 Task: Look for products in the category "Babies & Kids" from Original Sprout only.
Action: Mouse moved to (334, 137)
Screenshot: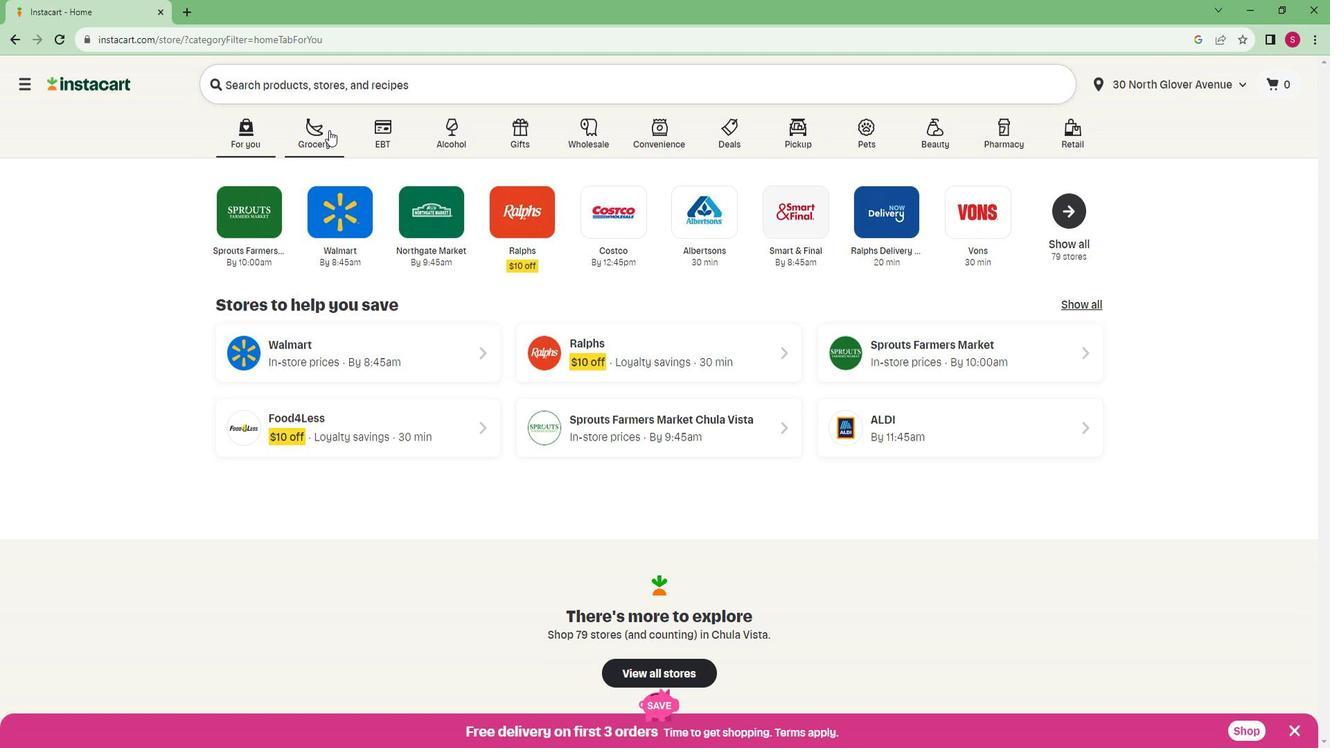 
Action: Mouse pressed left at (334, 137)
Screenshot: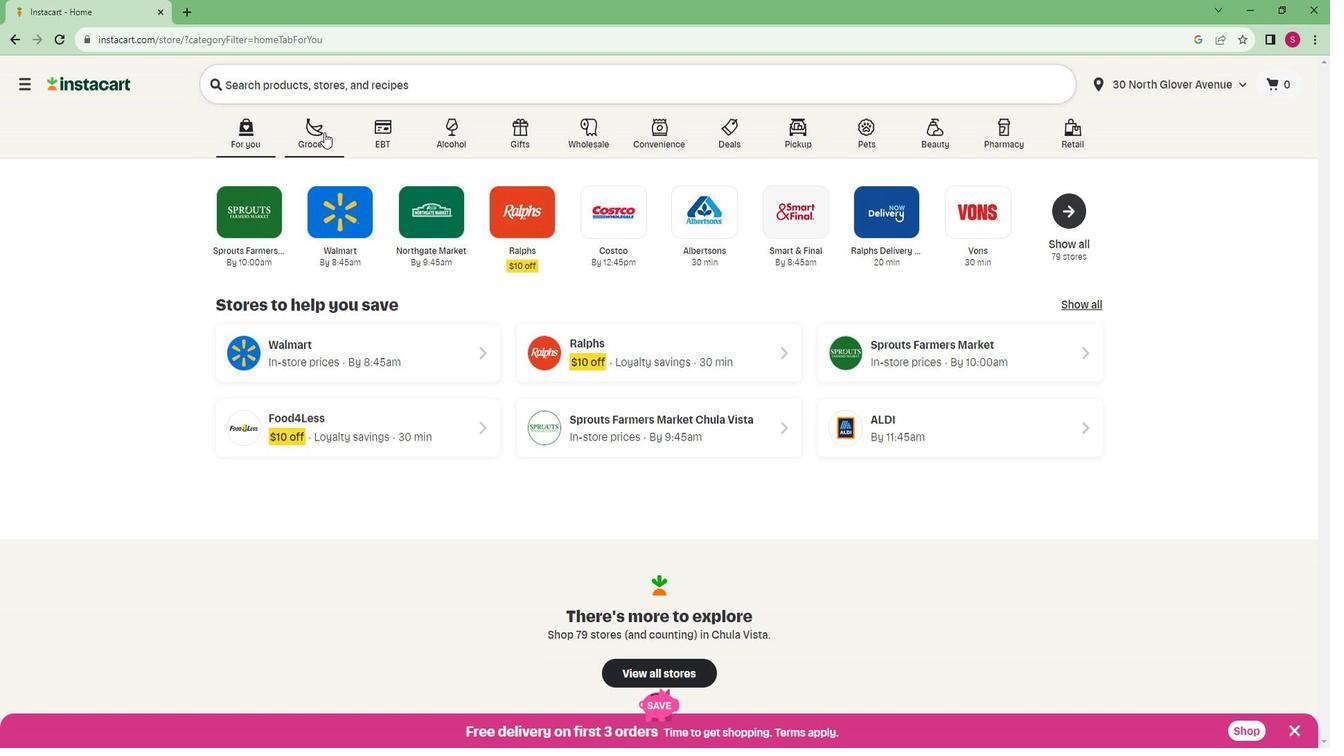 
Action: Mouse moved to (272, 392)
Screenshot: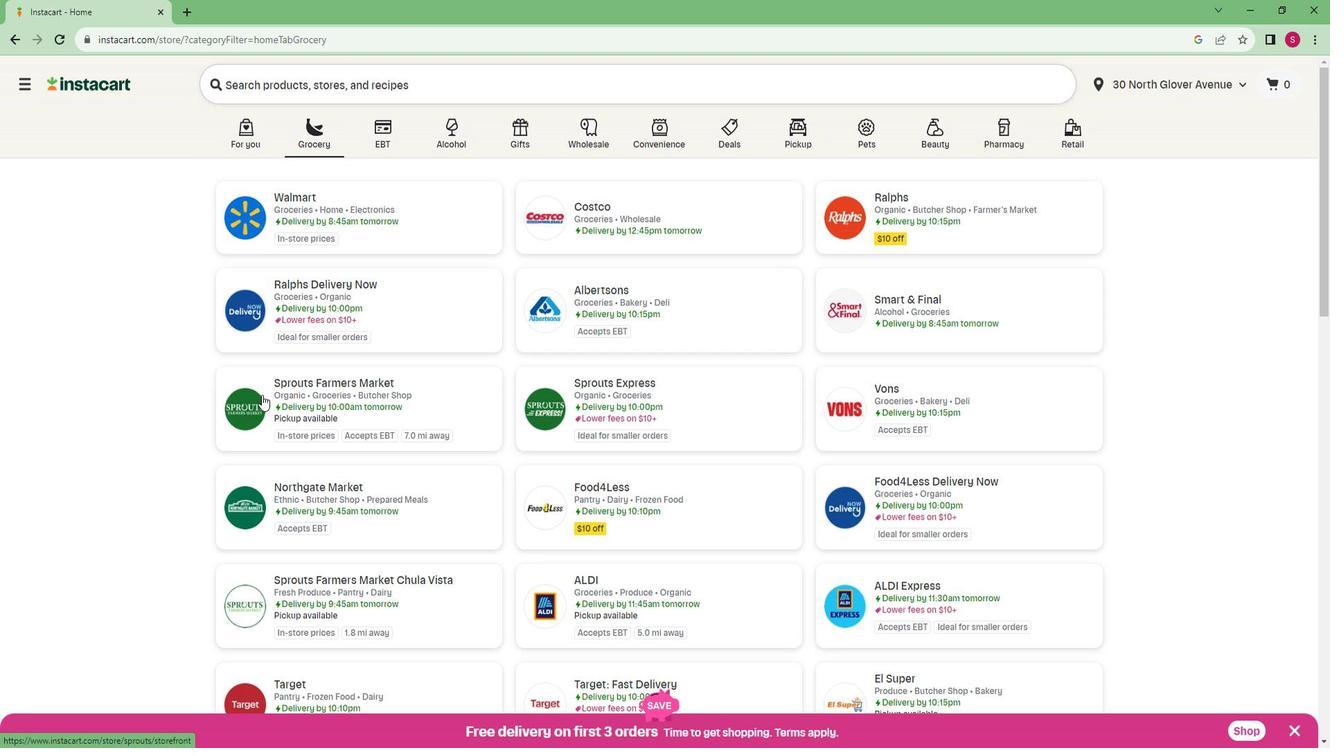 
Action: Mouse pressed left at (272, 392)
Screenshot: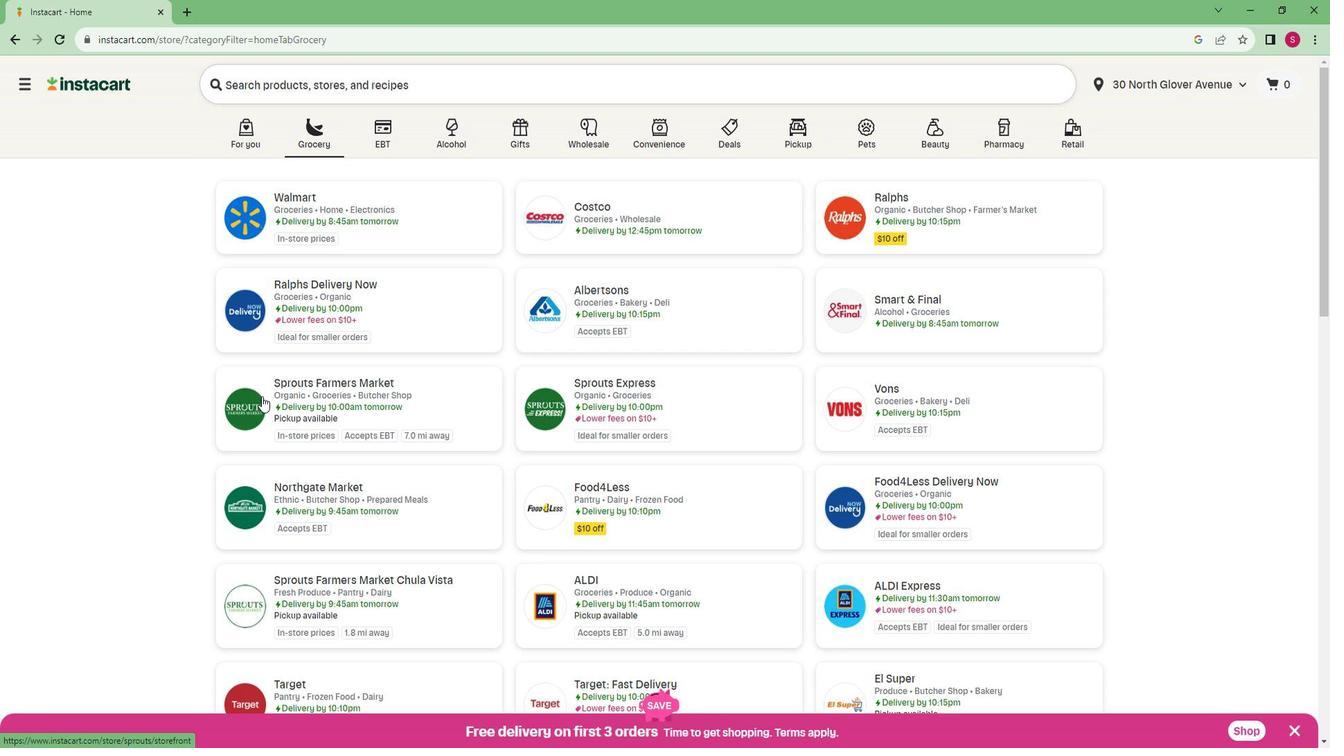 
Action: Mouse moved to (83, 524)
Screenshot: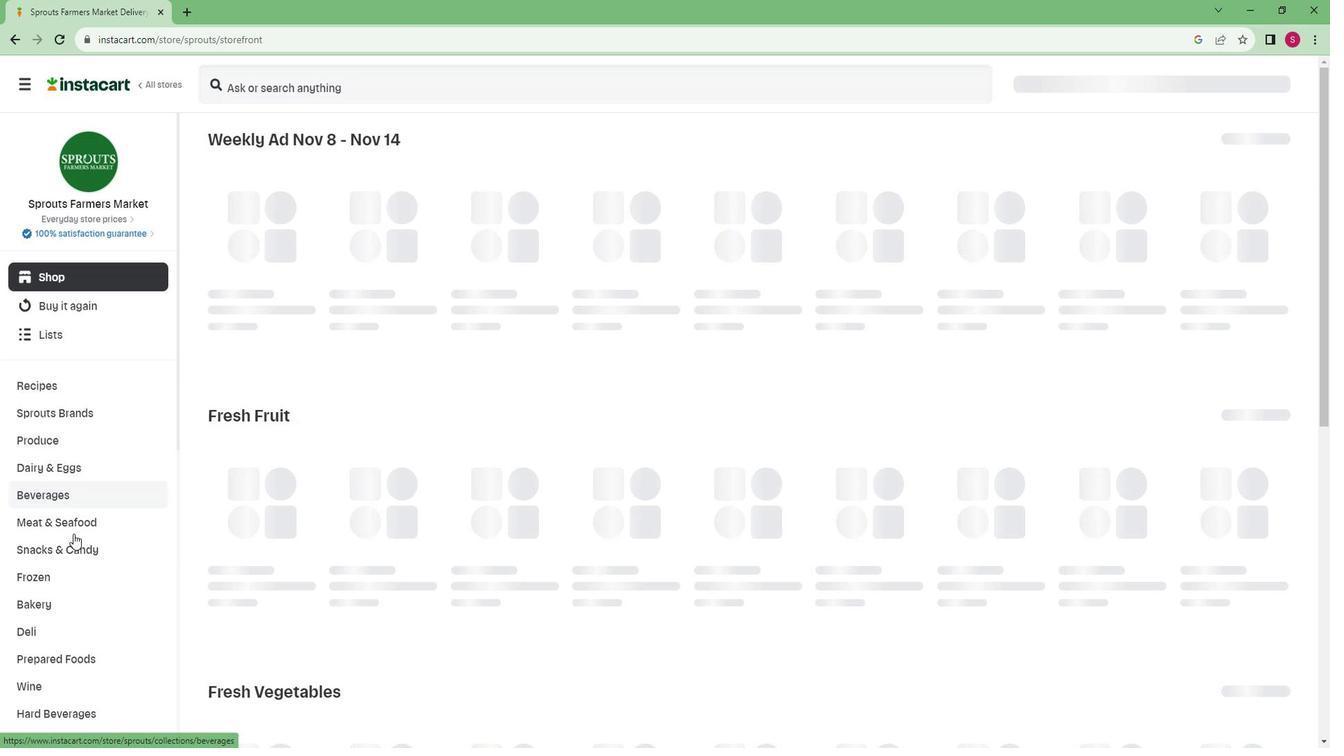 
Action: Mouse scrolled (83, 523) with delta (0, 0)
Screenshot: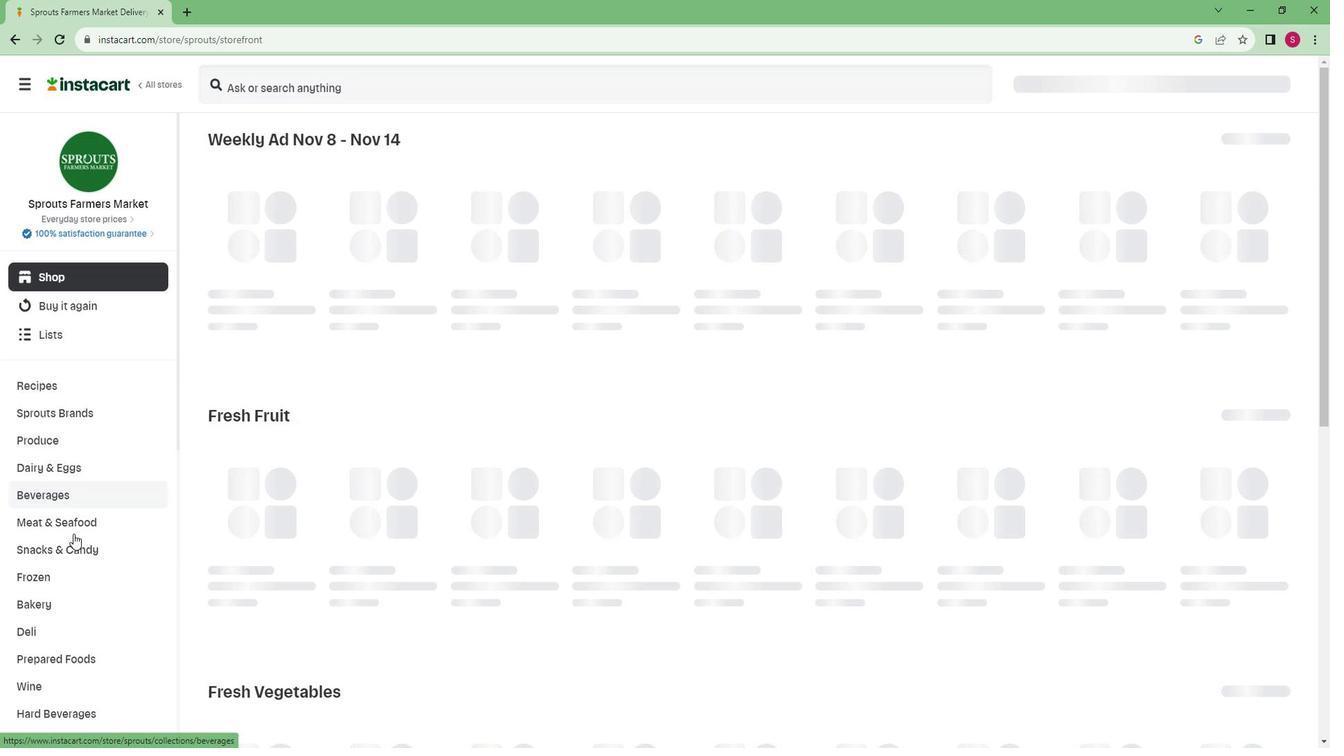 
Action: Mouse moved to (81, 525)
Screenshot: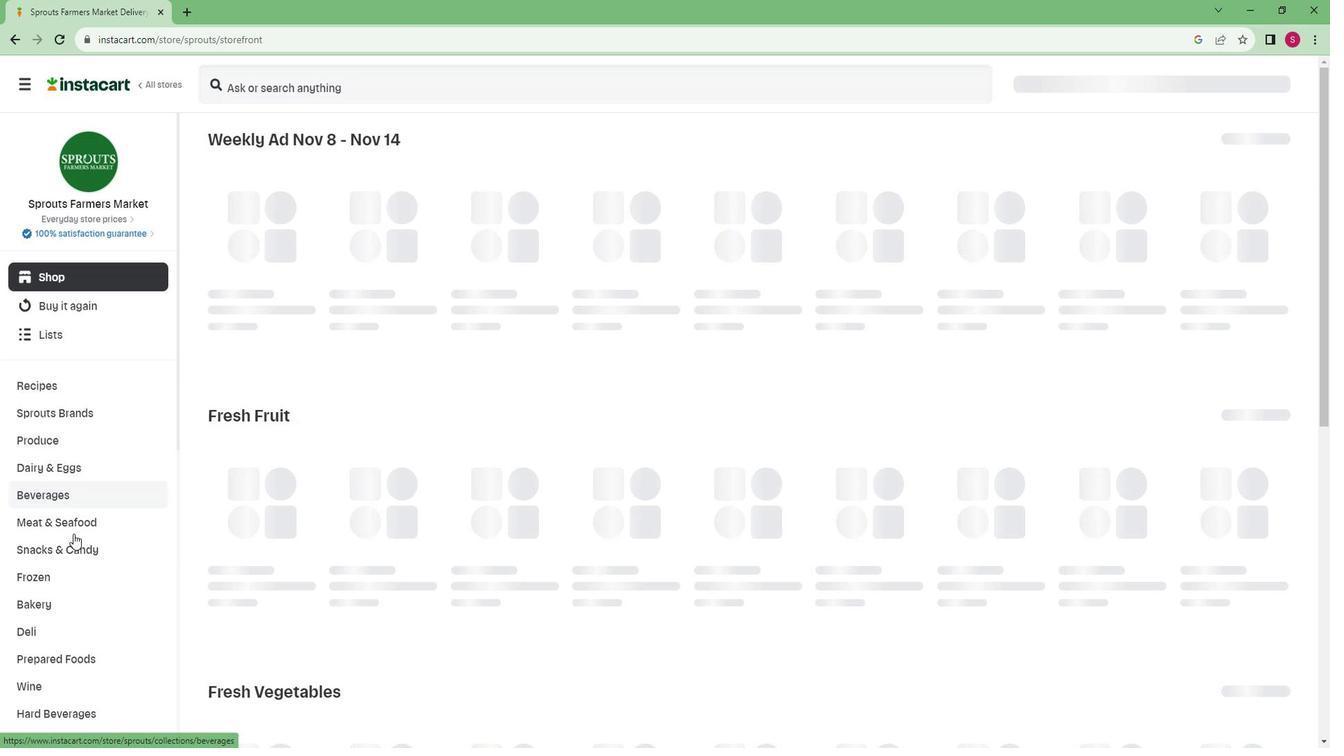 
Action: Mouse scrolled (81, 524) with delta (0, 0)
Screenshot: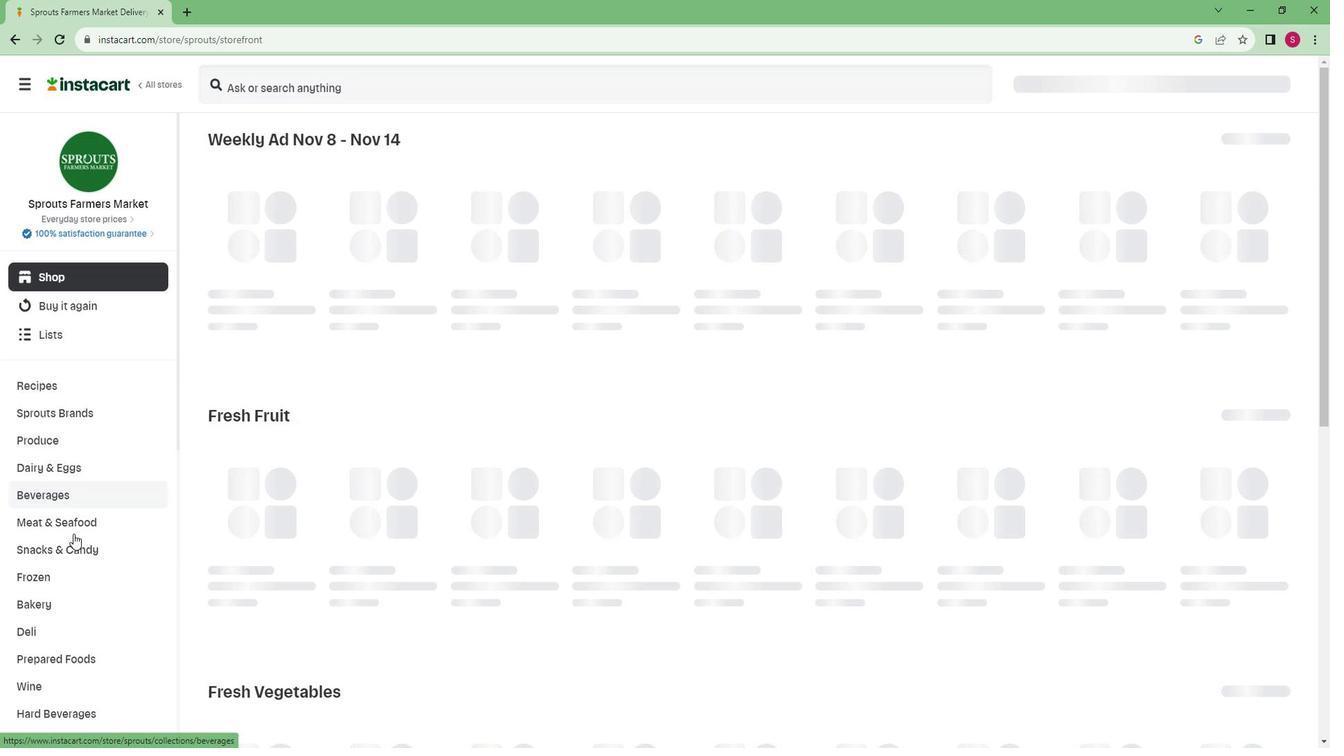 
Action: Mouse moved to (80, 525)
Screenshot: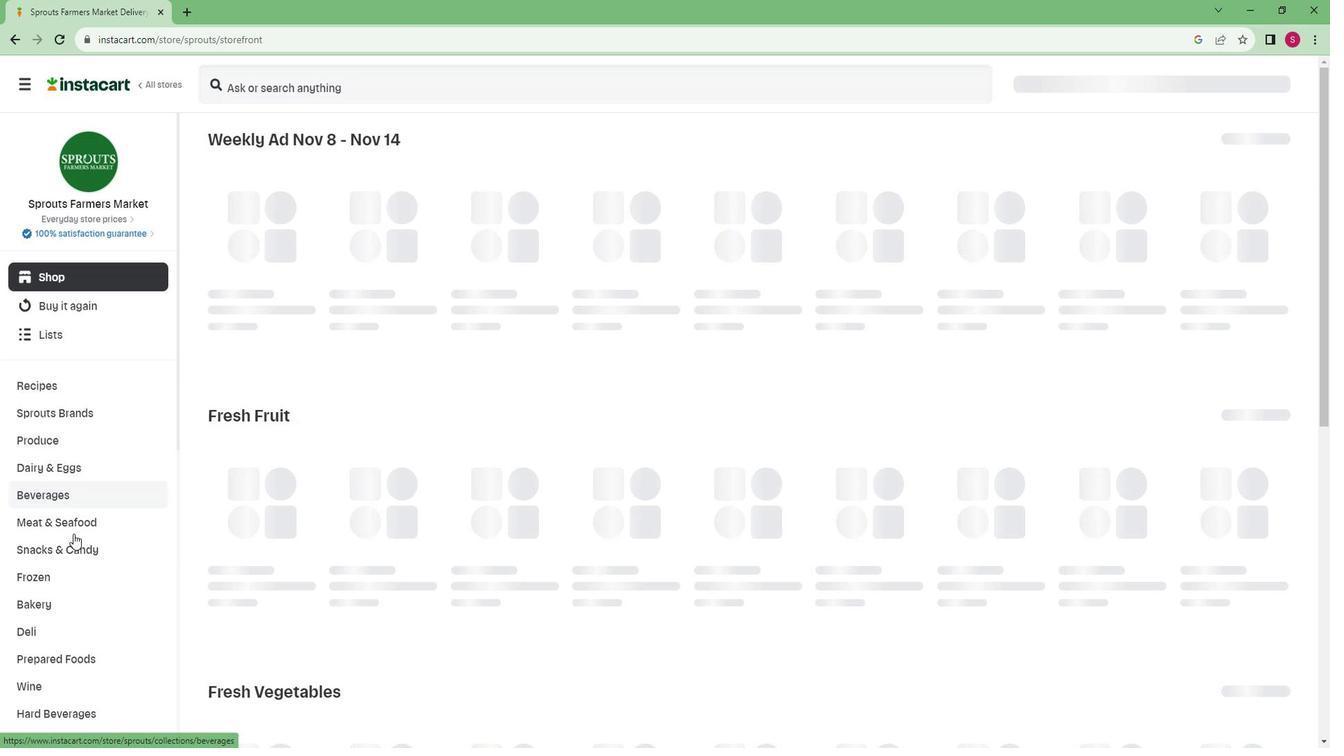 
Action: Mouse scrolled (80, 524) with delta (0, 0)
Screenshot: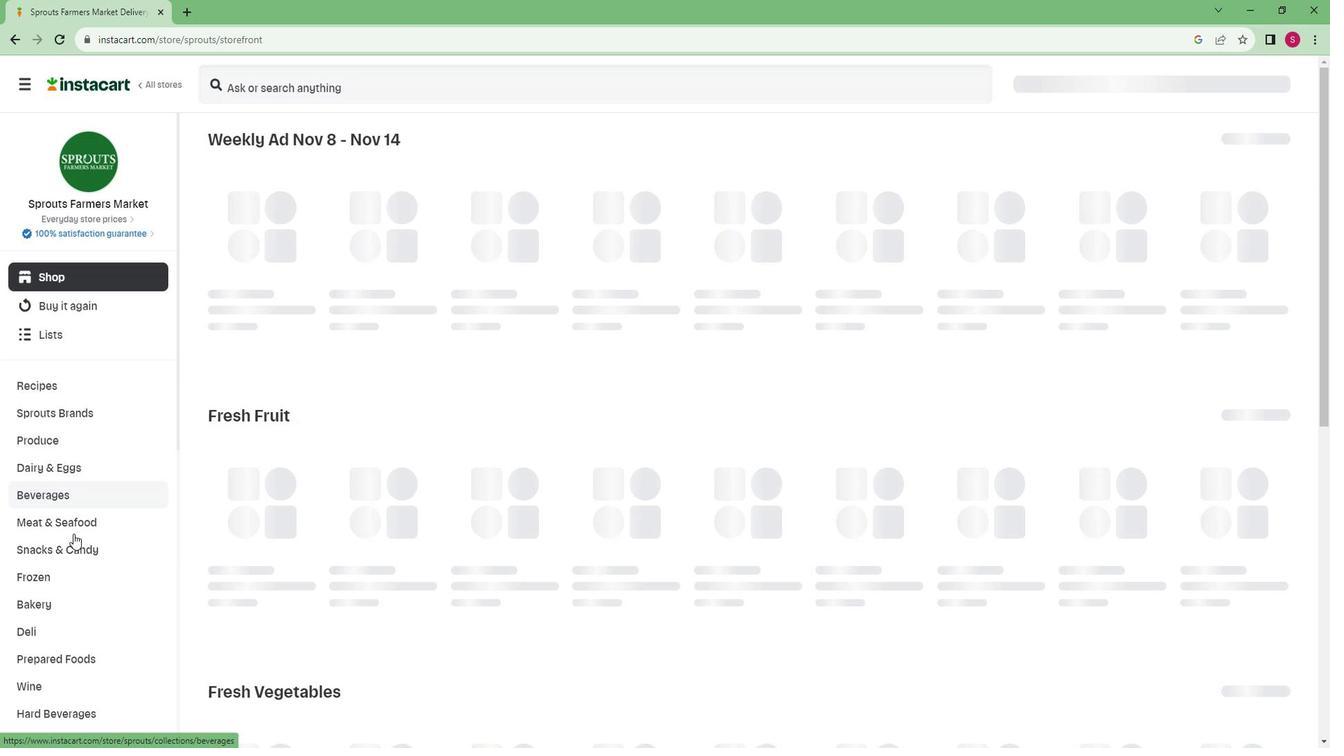 
Action: Mouse moved to (80, 525)
Screenshot: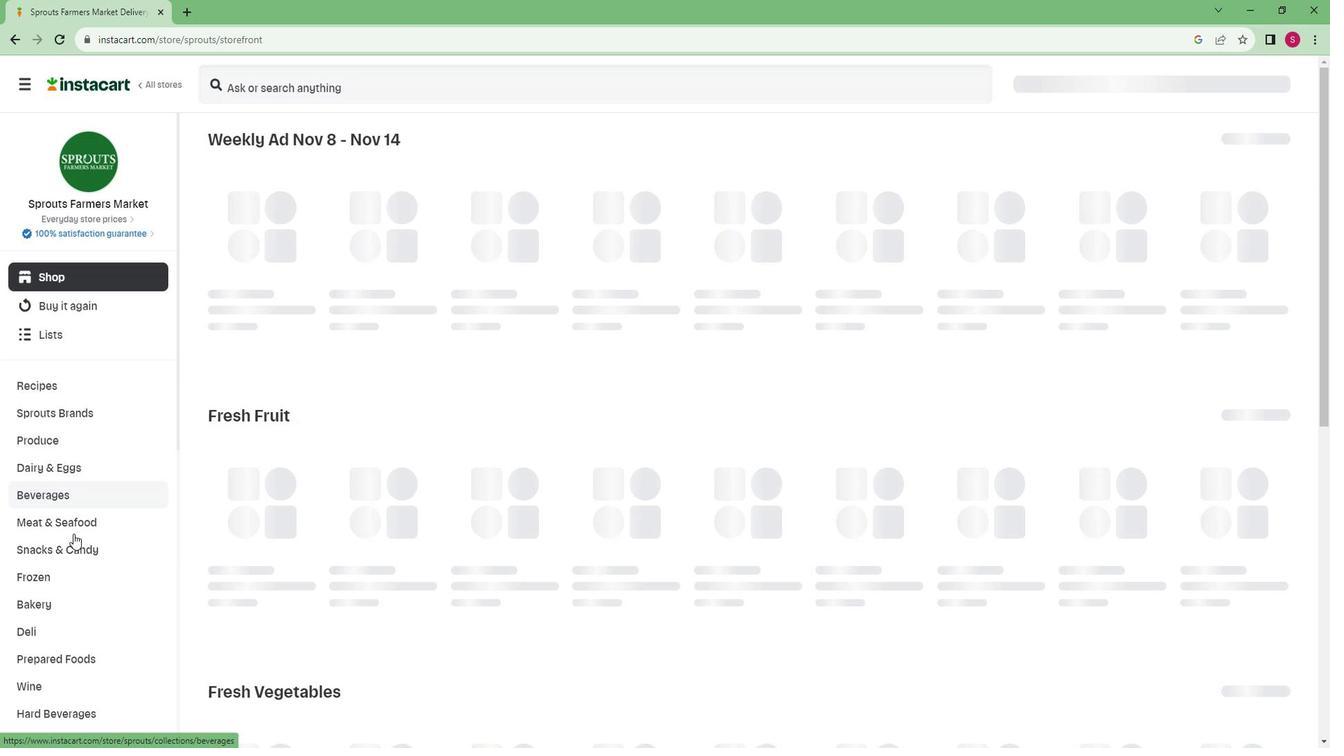
Action: Mouse scrolled (80, 524) with delta (0, 0)
Screenshot: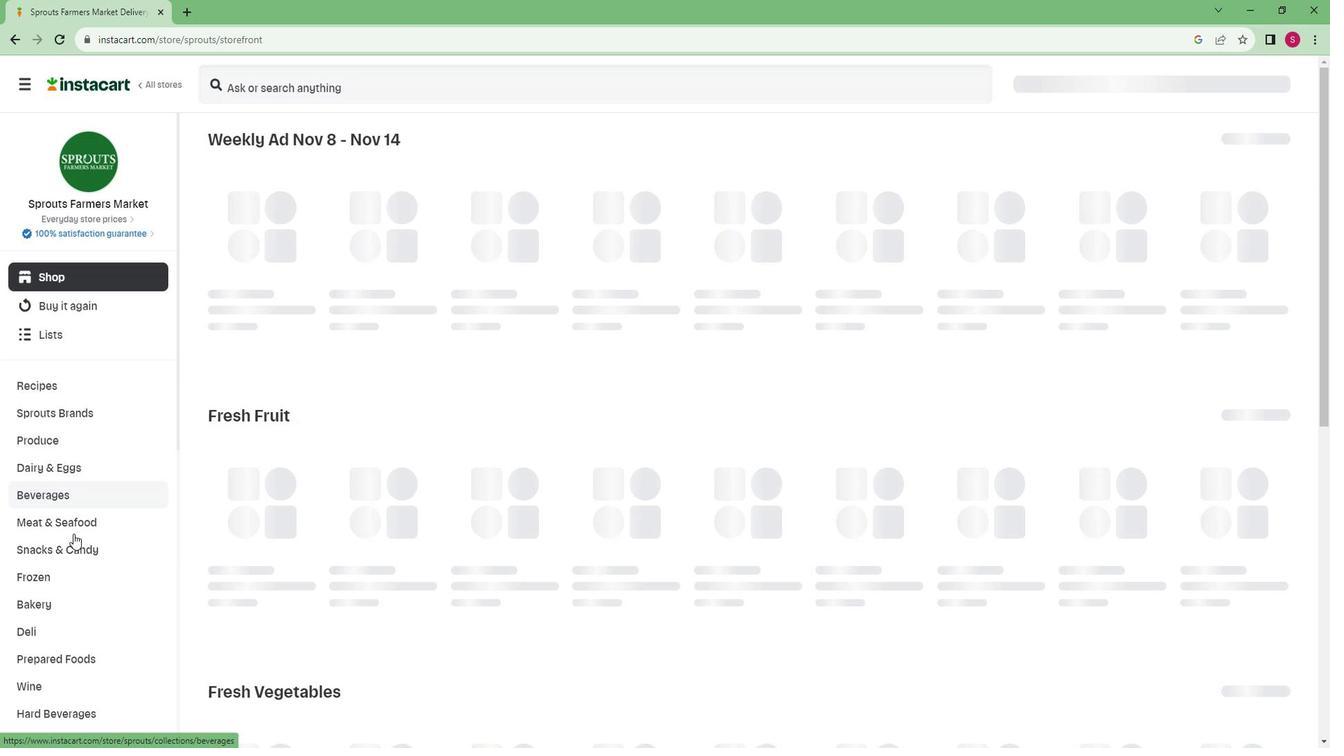 
Action: Mouse scrolled (80, 524) with delta (0, 0)
Screenshot: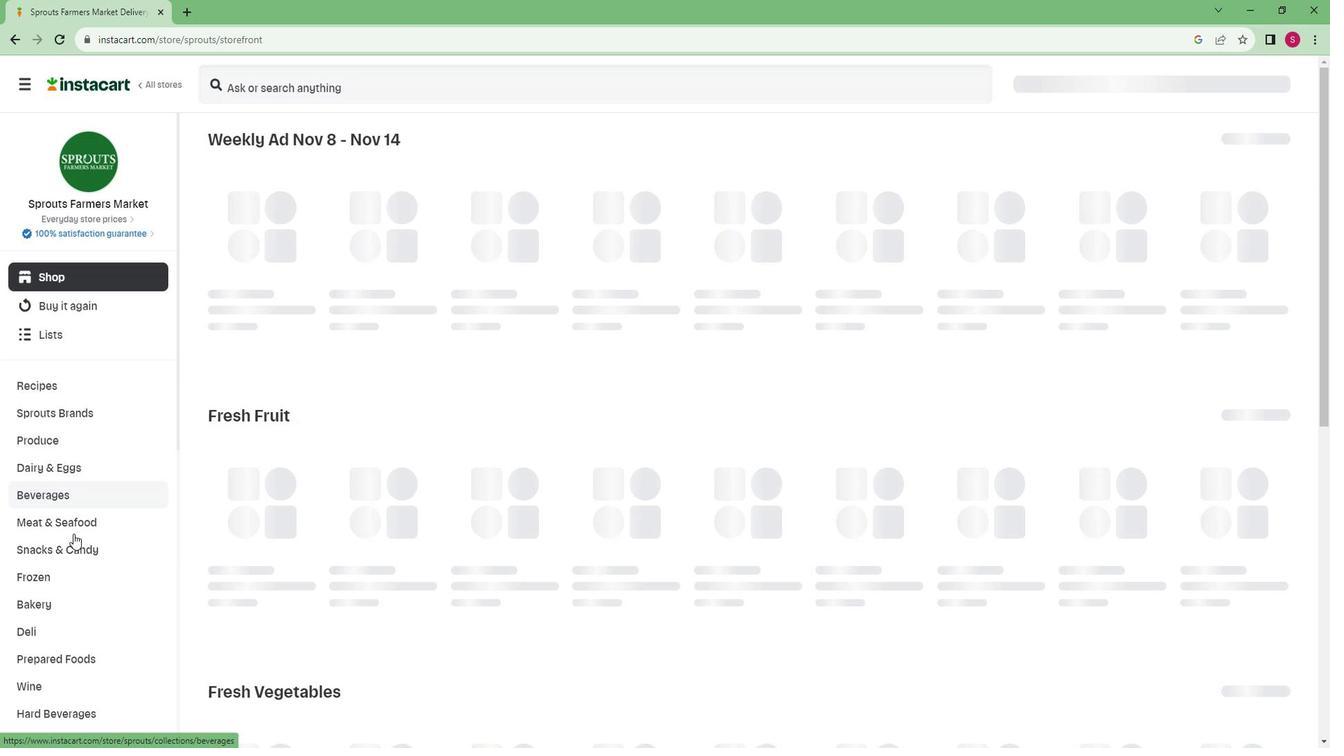 
Action: Mouse scrolled (80, 524) with delta (0, 0)
Screenshot: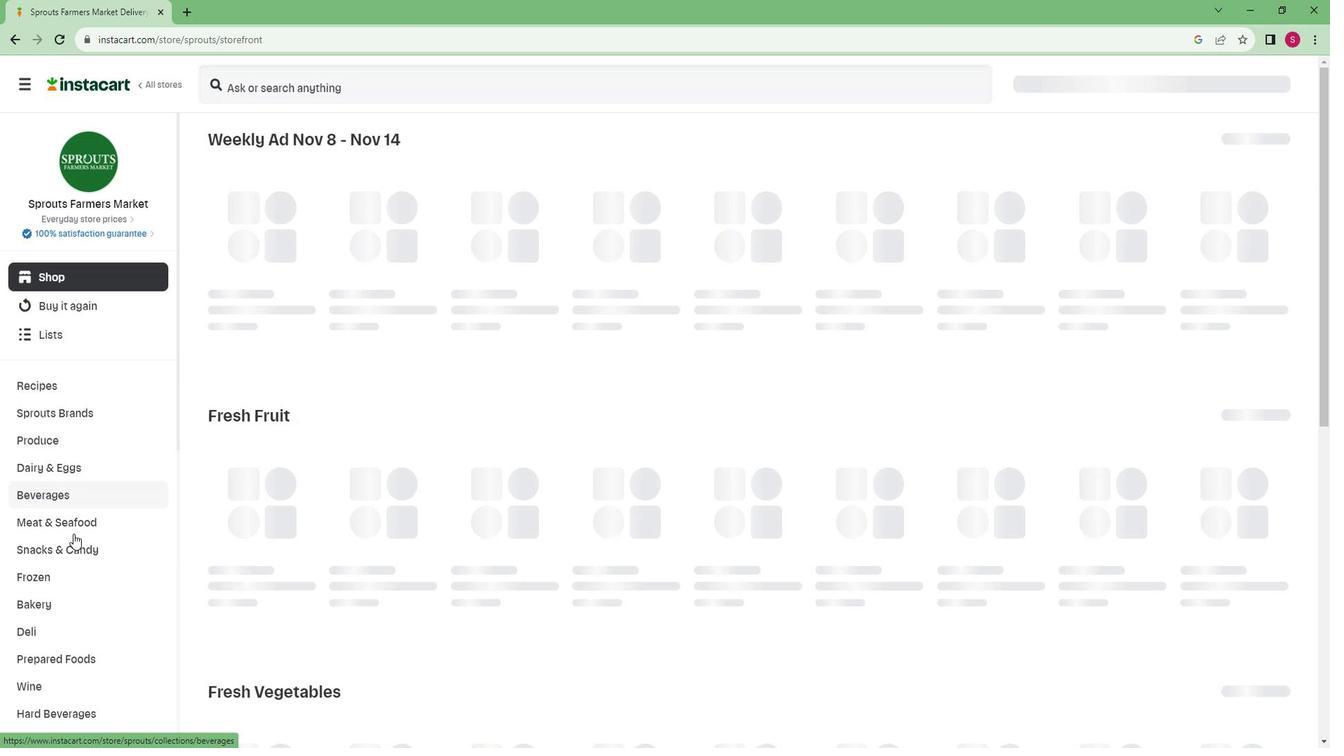 
Action: Mouse moved to (77, 512)
Screenshot: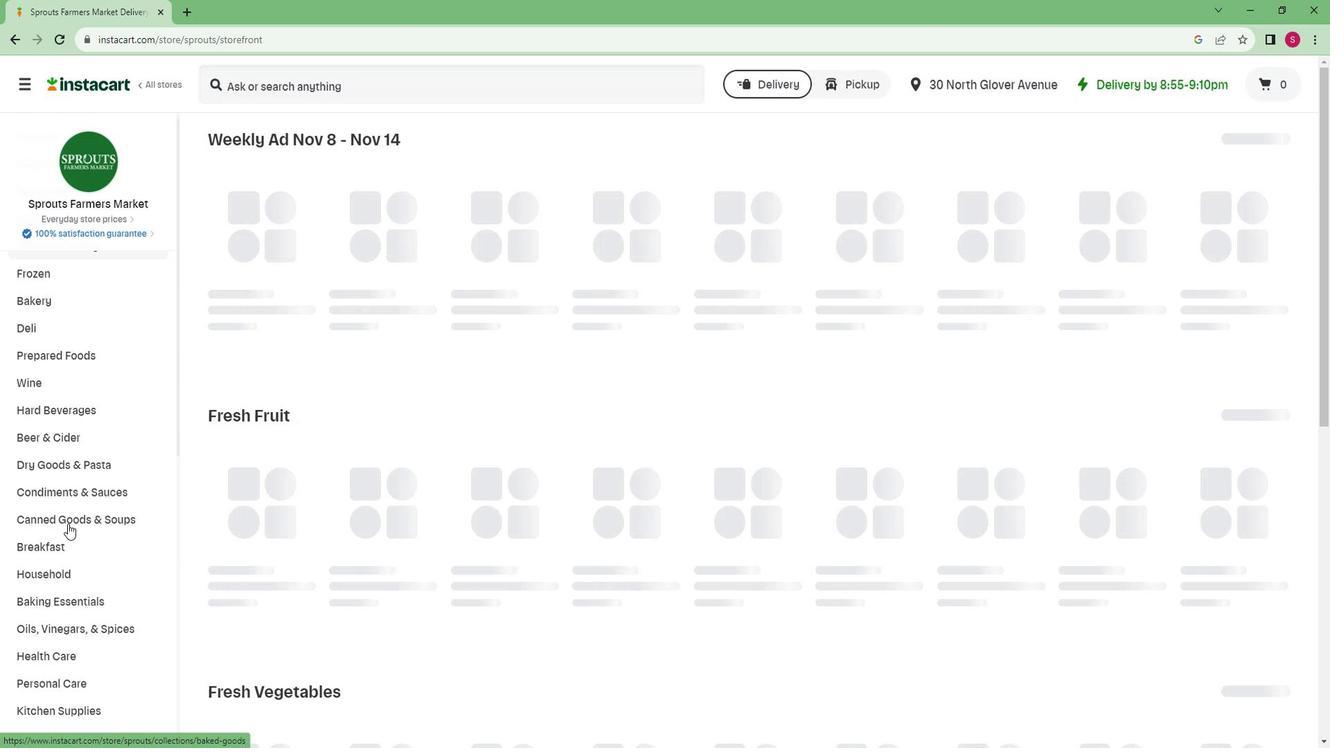 
Action: Mouse scrolled (77, 511) with delta (0, 0)
Screenshot: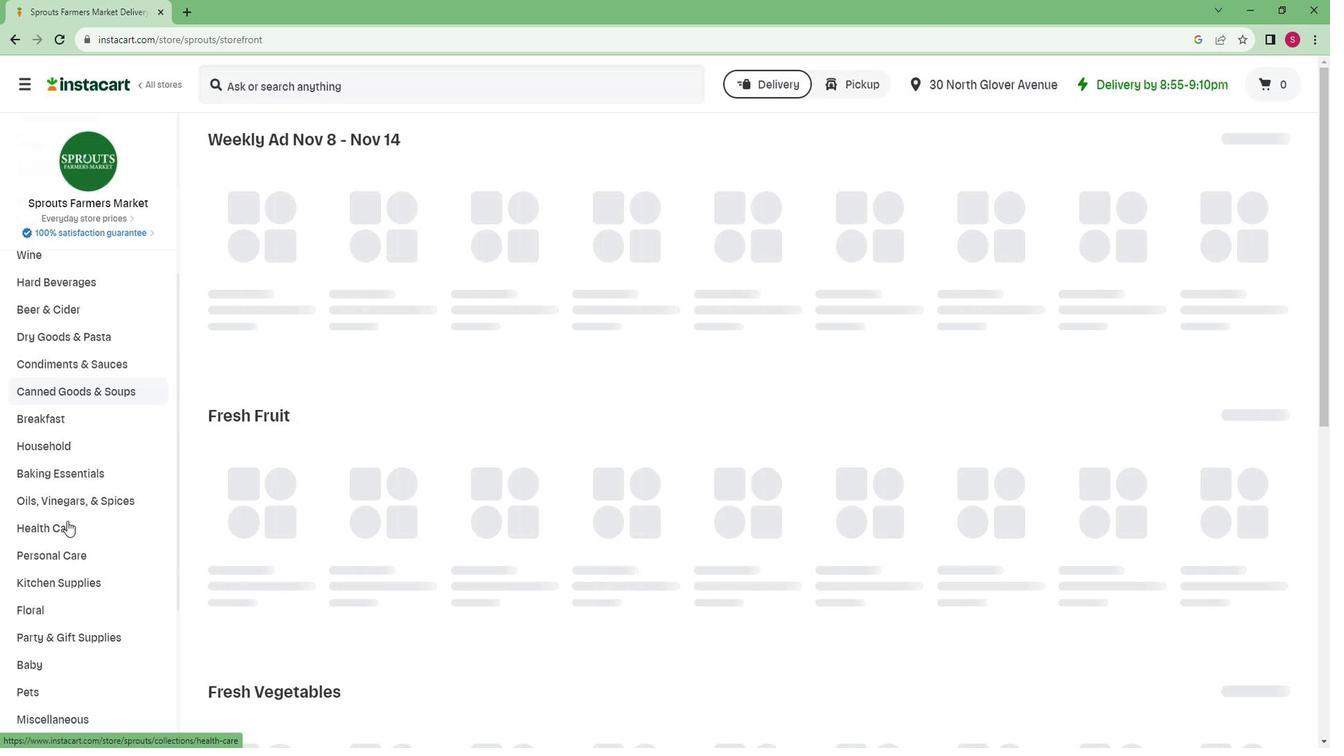 
Action: Mouse scrolled (77, 511) with delta (0, 0)
Screenshot: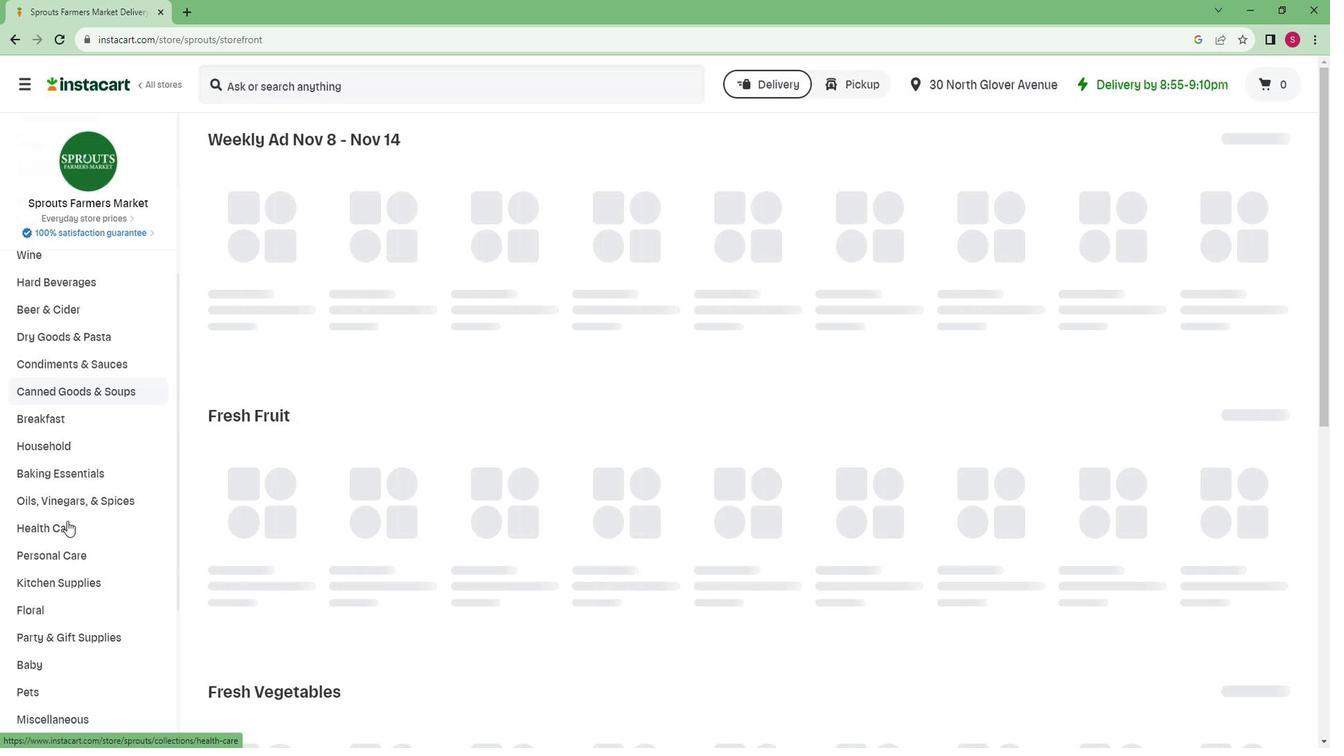 
Action: Mouse scrolled (77, 511) with delta (0, 0)
Screenshot: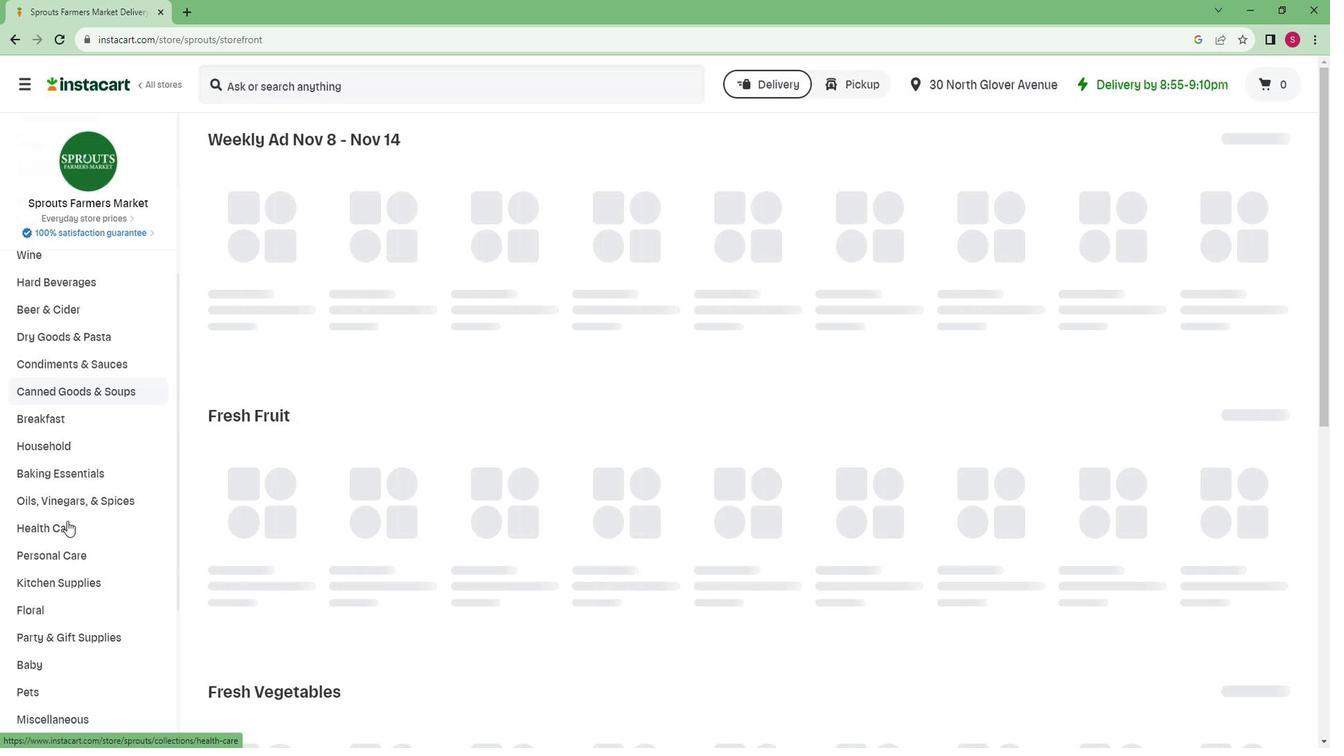 
Action: Mouse scrolled (77, 511) with delta (0, 0)
Screenshot: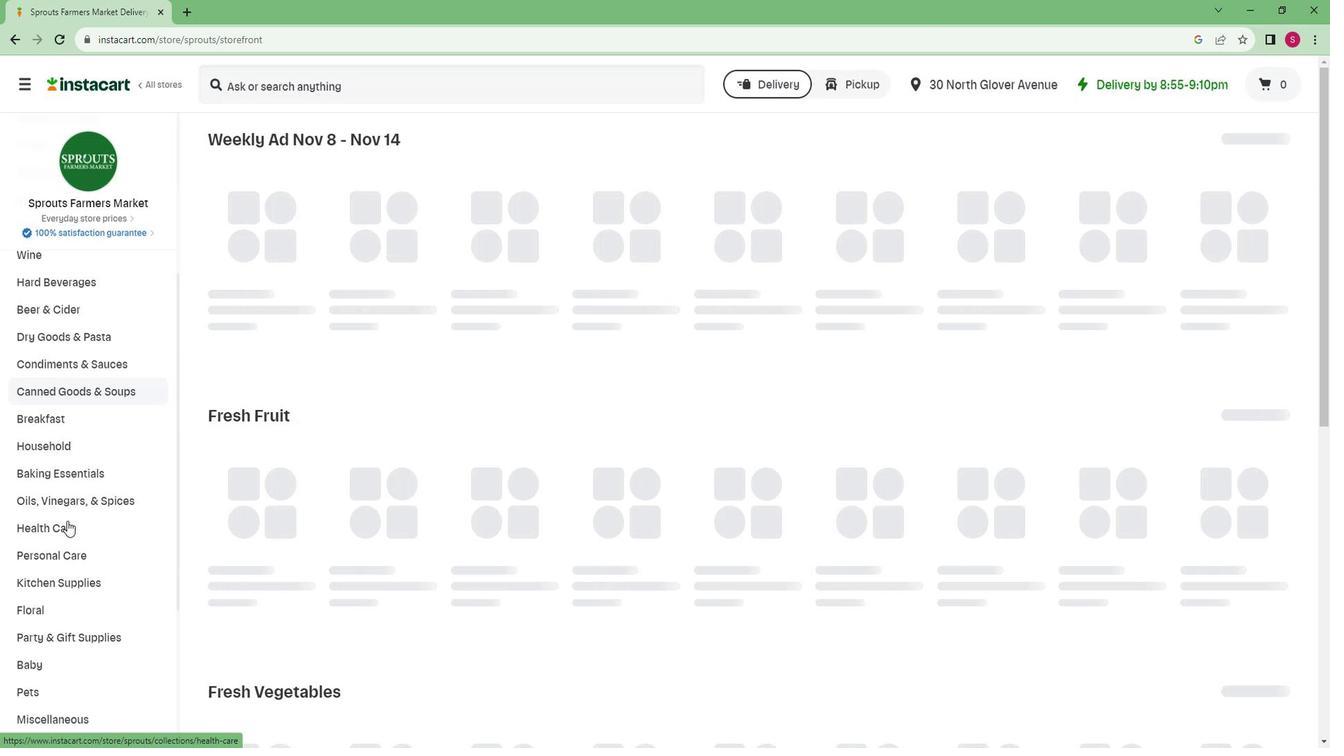 
Action: Mouse scrolled (77, 511) with delta (0, 0)
Screenshot: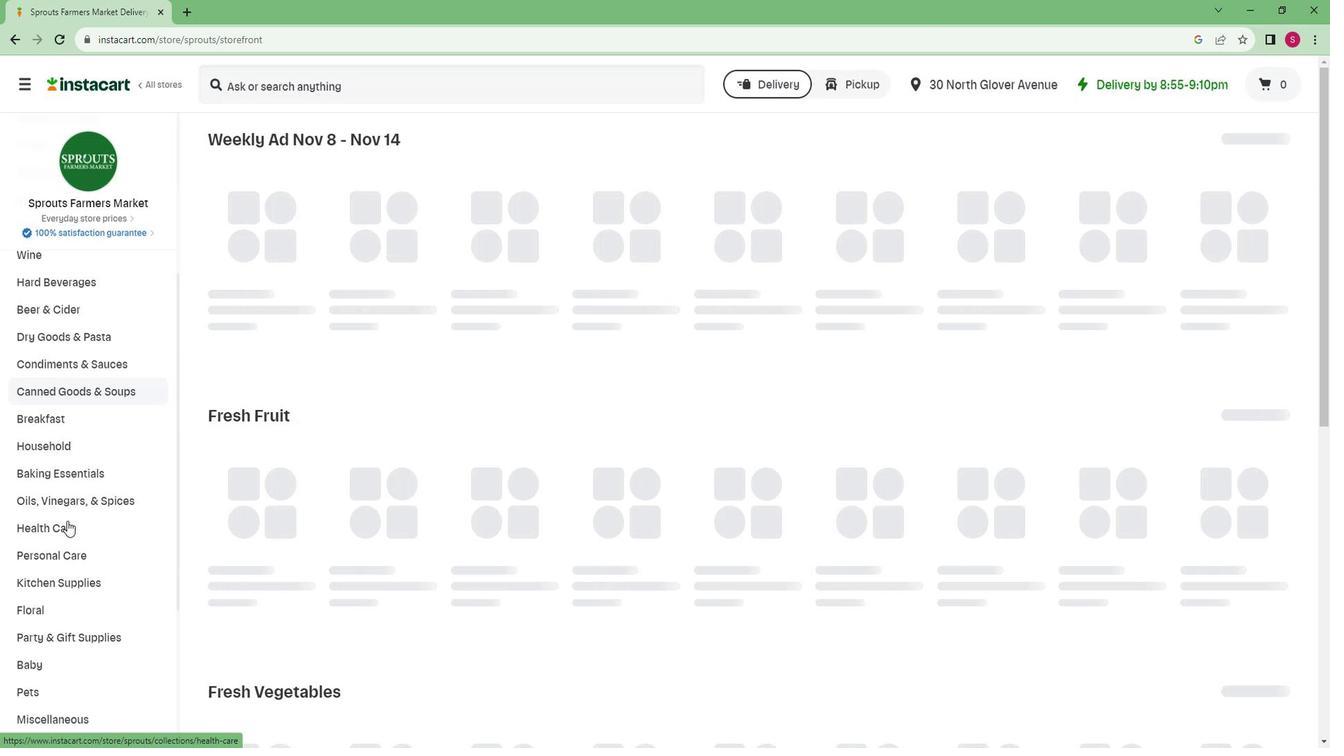 
Action: Mouse moved to (40, 681)
Screenshot: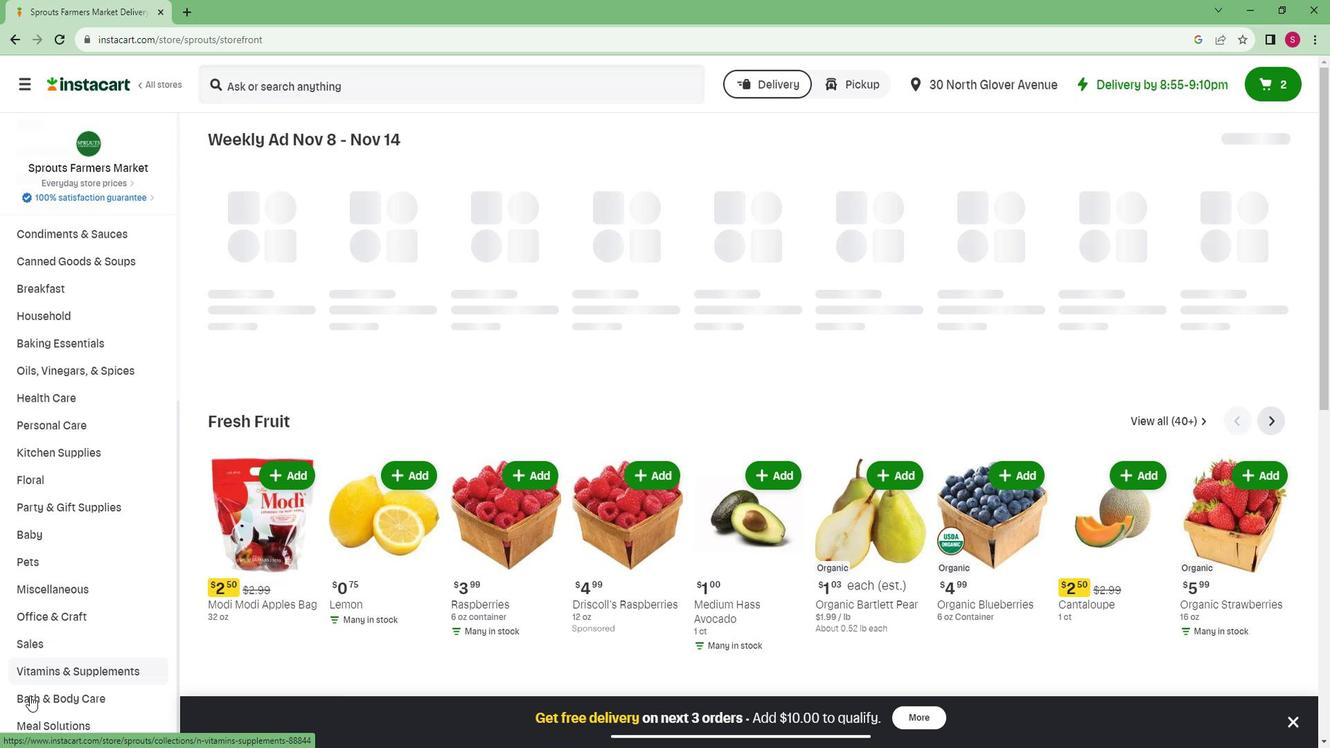 
Action: Mouse pressed left at (40, 681)
Screenshot: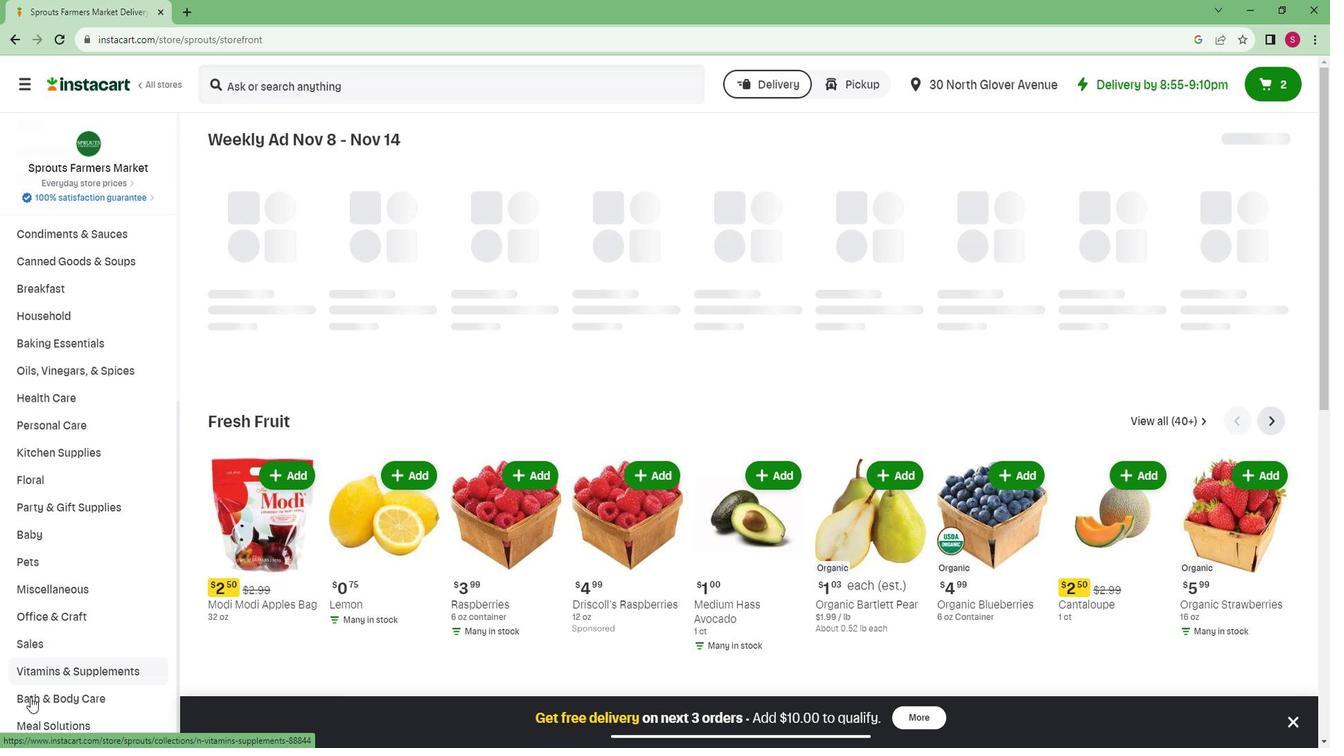 
Action: Mouse moved to (67, 638)
Screenshot: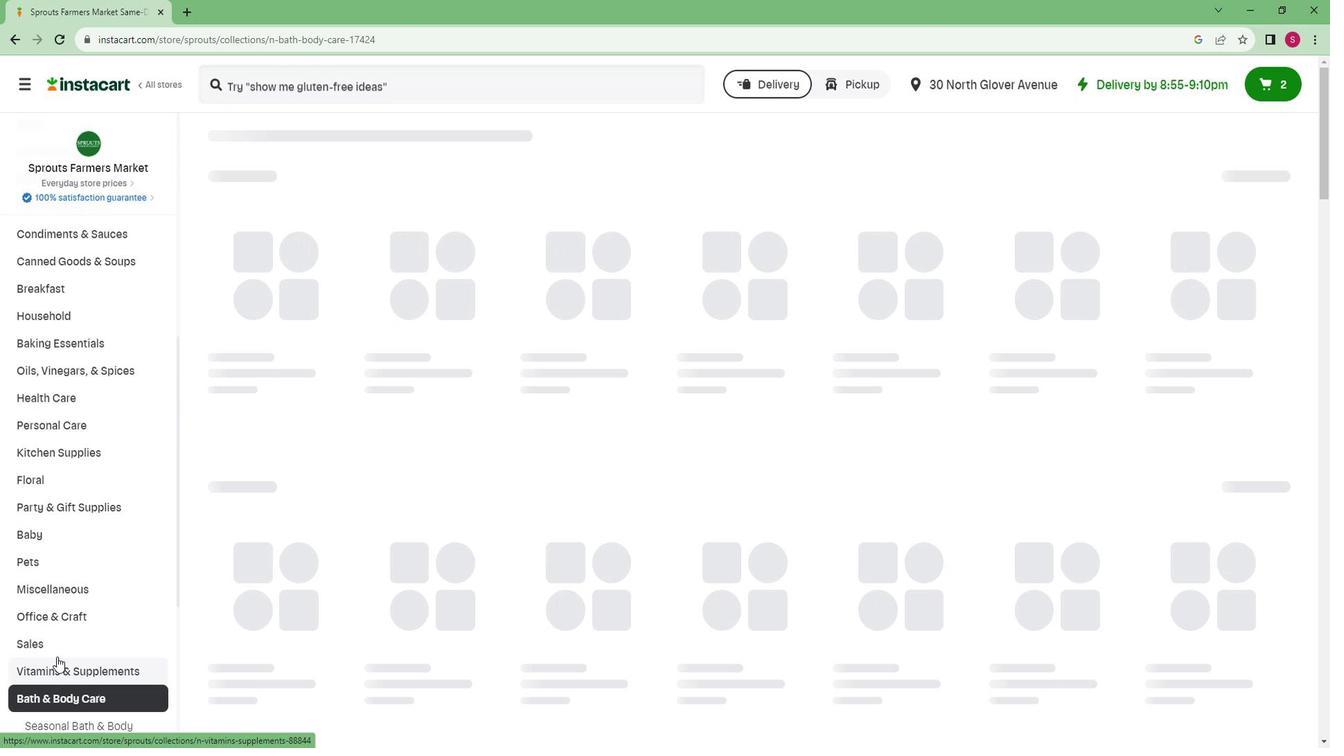 
Action: Mouse scrolled (67, 638) with delta (0, 0)
Screenshot: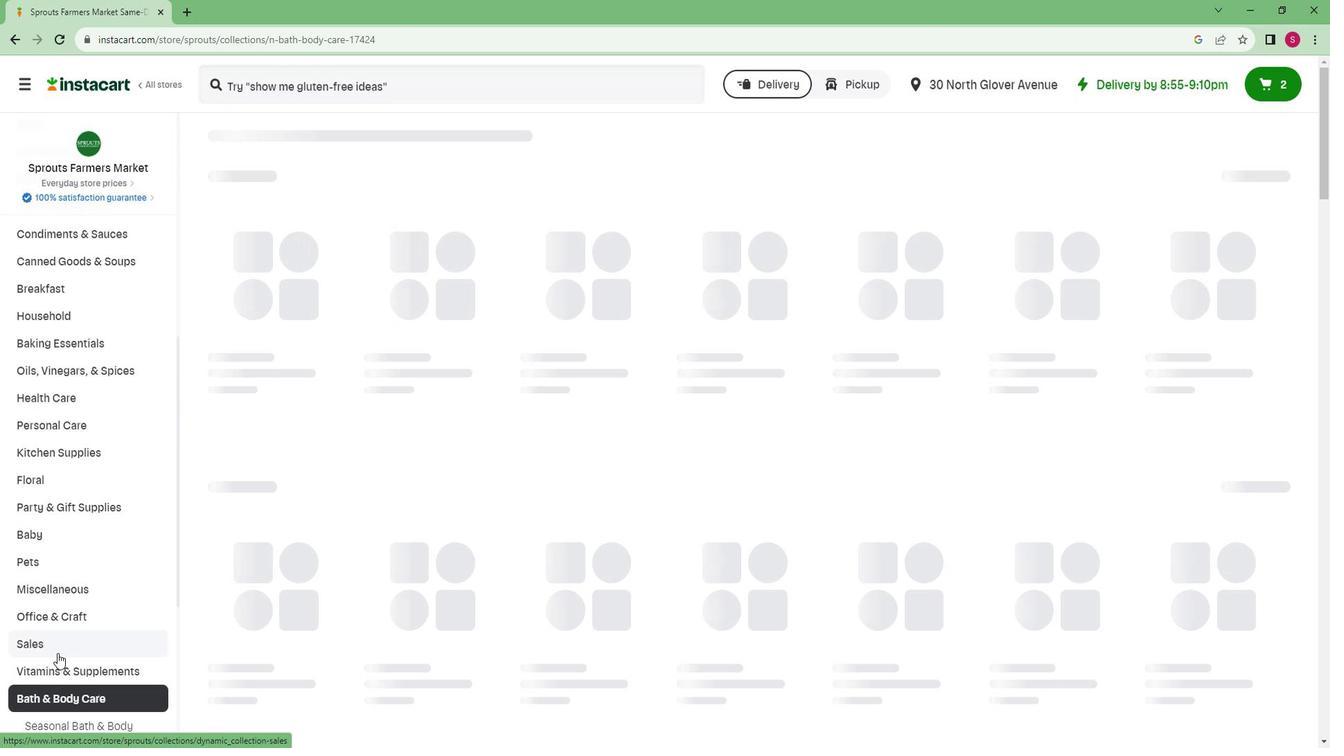 
Action: Mouse scrolled (67, 638) with delta (0, 0)
Screenshot: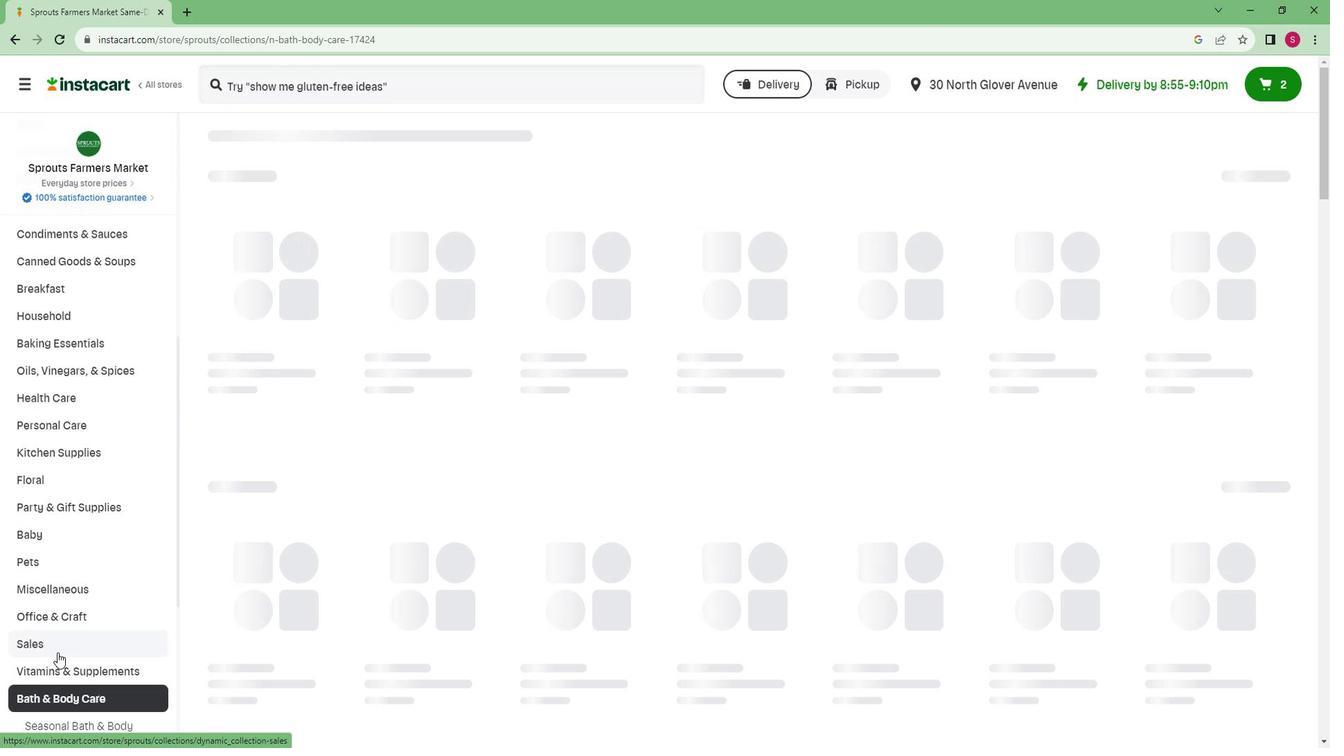 
Action: Mouse moved to (67, 638)
Screenshot: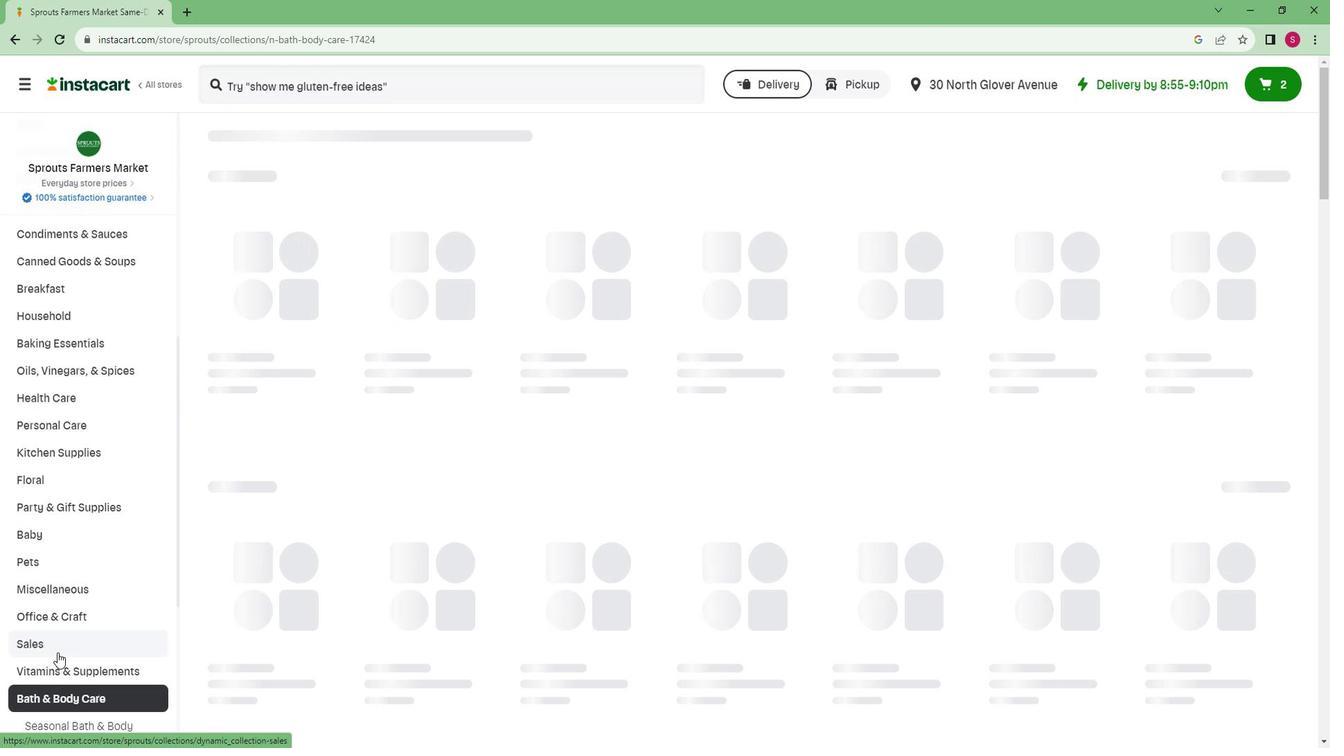 
Action: Mouse scrolled (67, 637) with delta (0, 0)
Screenshot: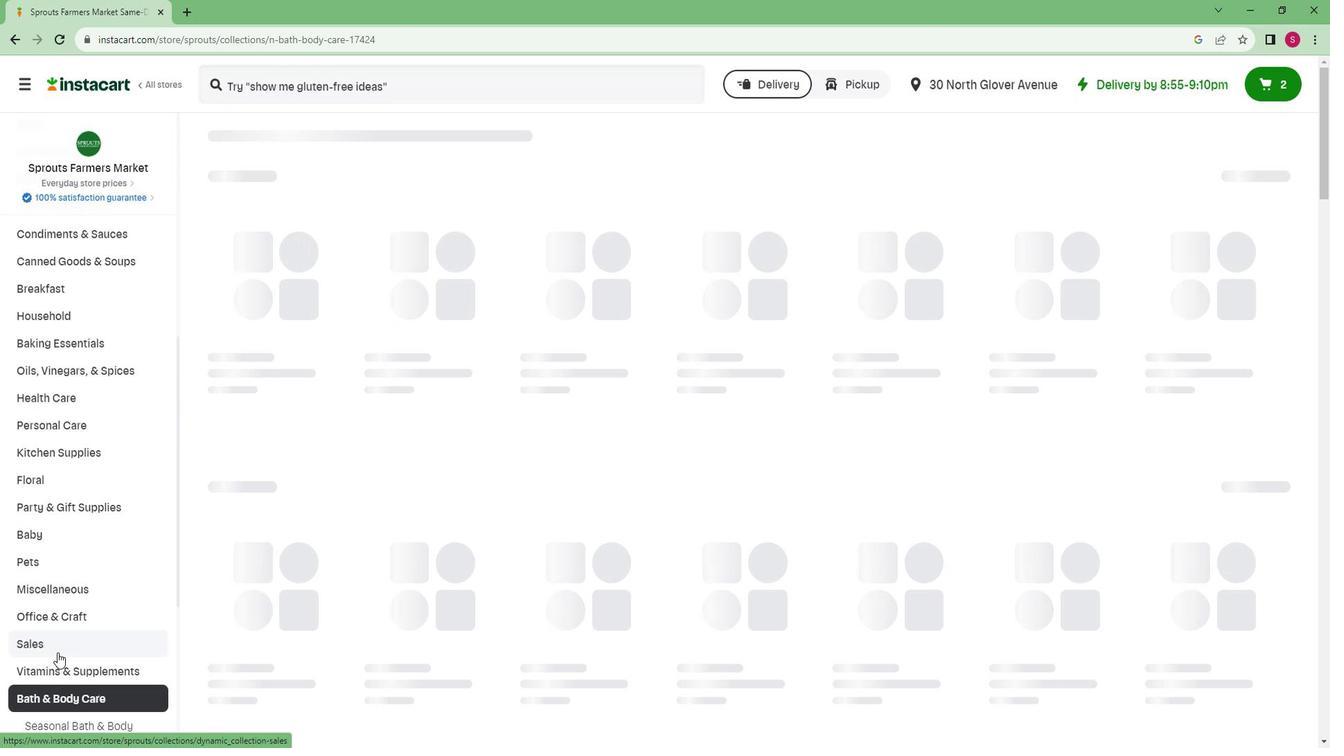 
Action: Mouse moved to (67, 637)
Screenshot: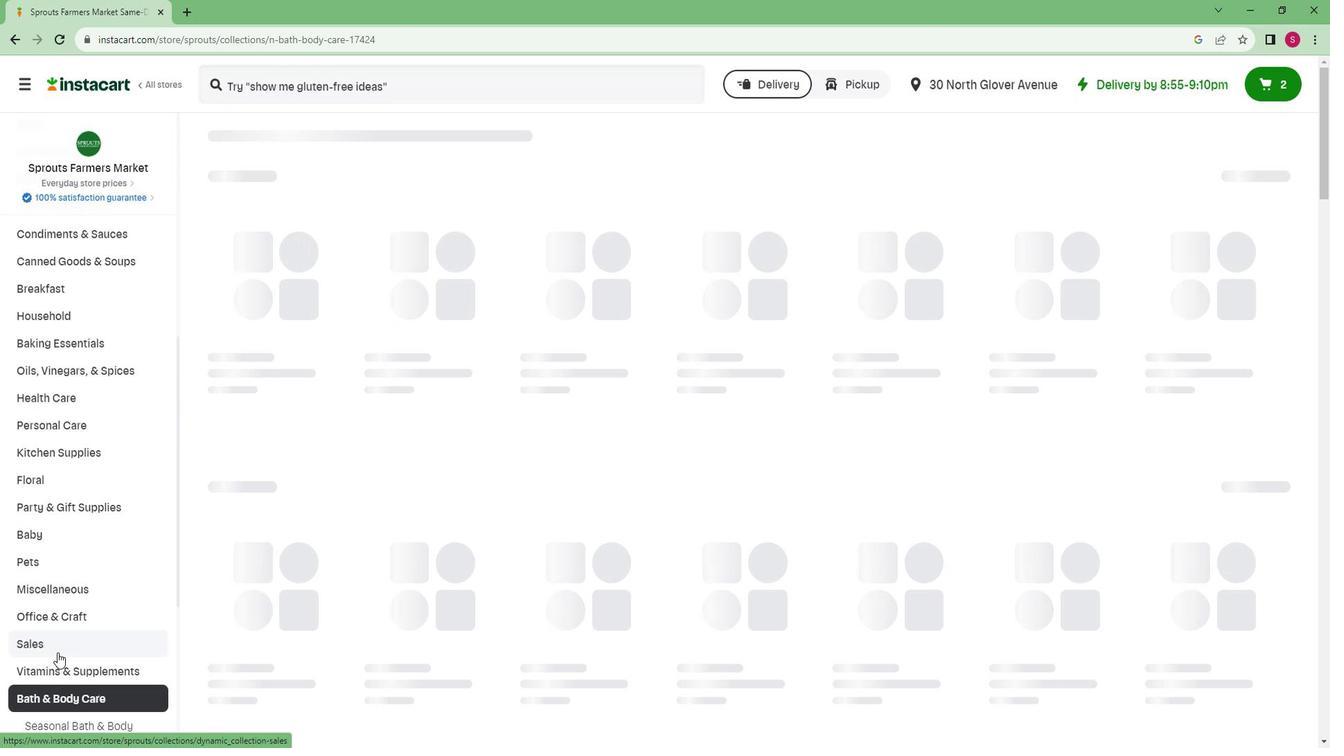 
Action: Mouse scrolled (67, 636) with delta (0, 0)
Screenshot: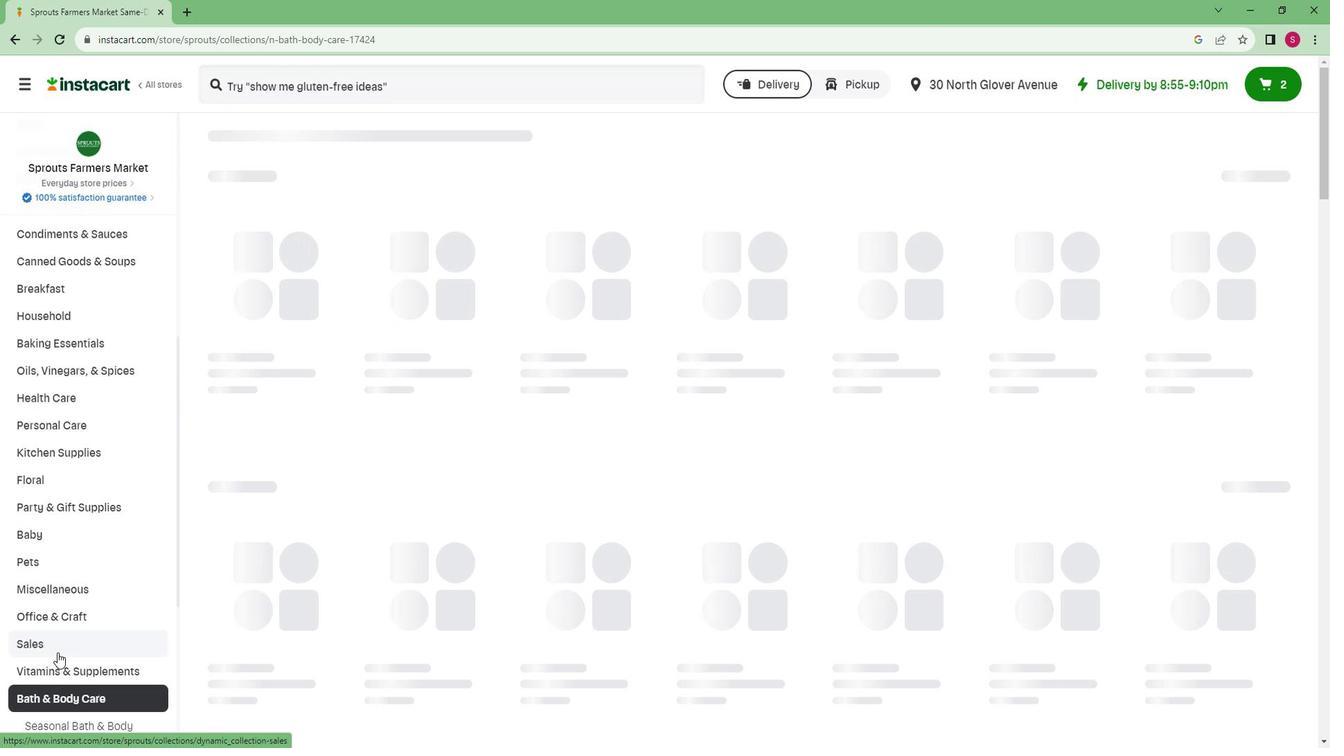 
Action: Mouse moved to (67, 635)
Screenshot: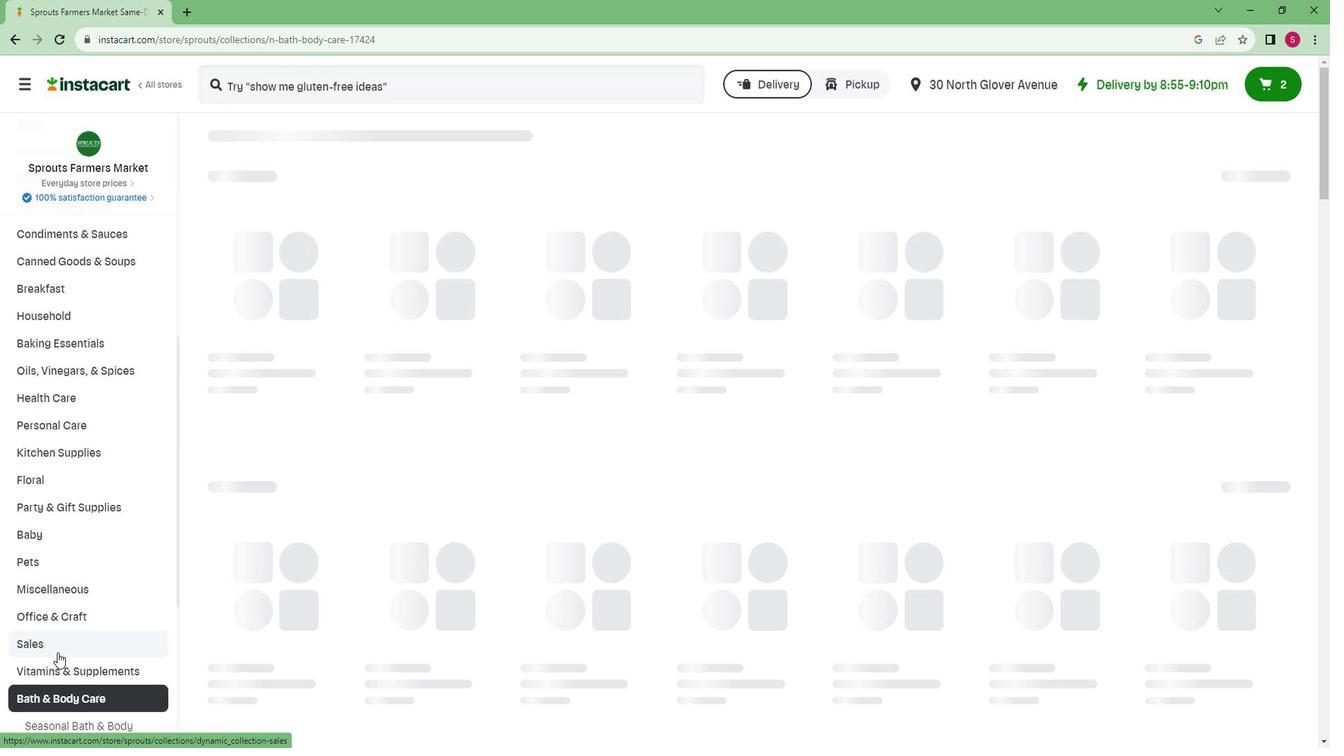 
Action: Mouse scrolled (67, 634) with delta (0, 0)
Screenshot: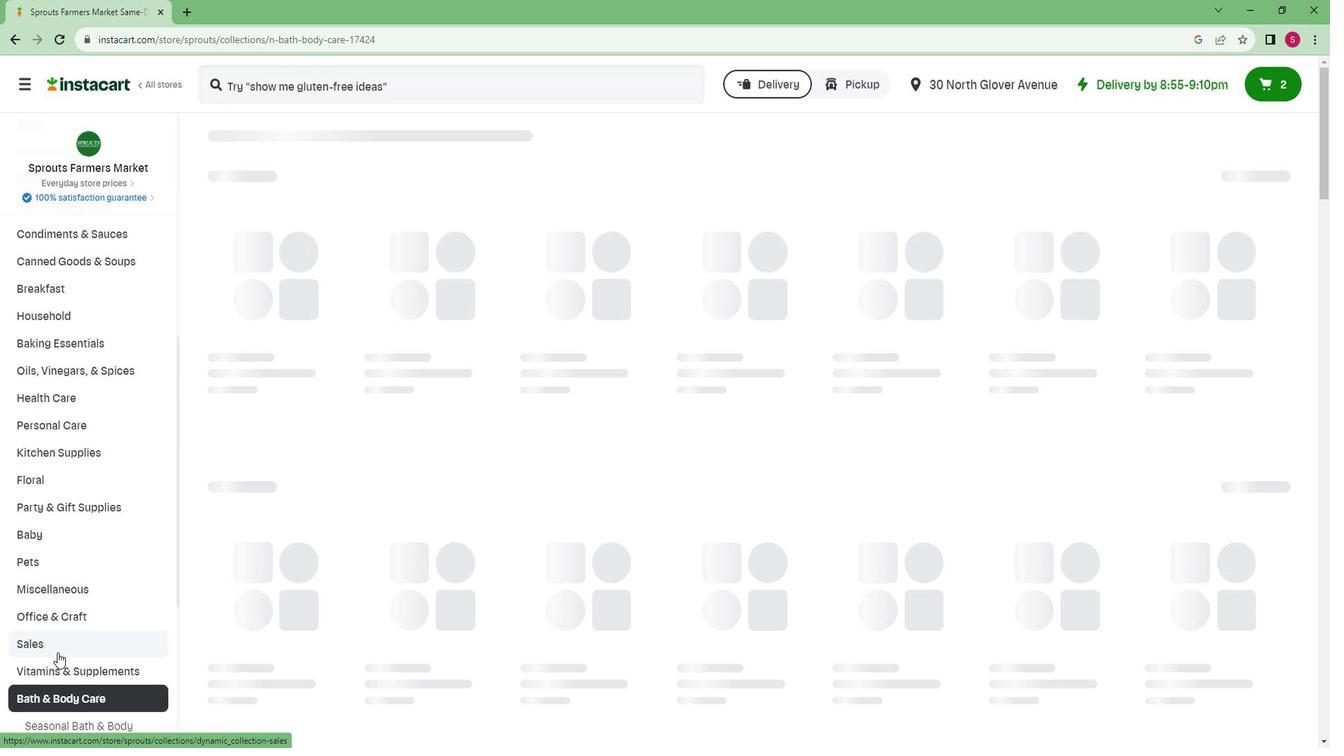 
Action: Mouse moved to (67, 634)
Screenshot: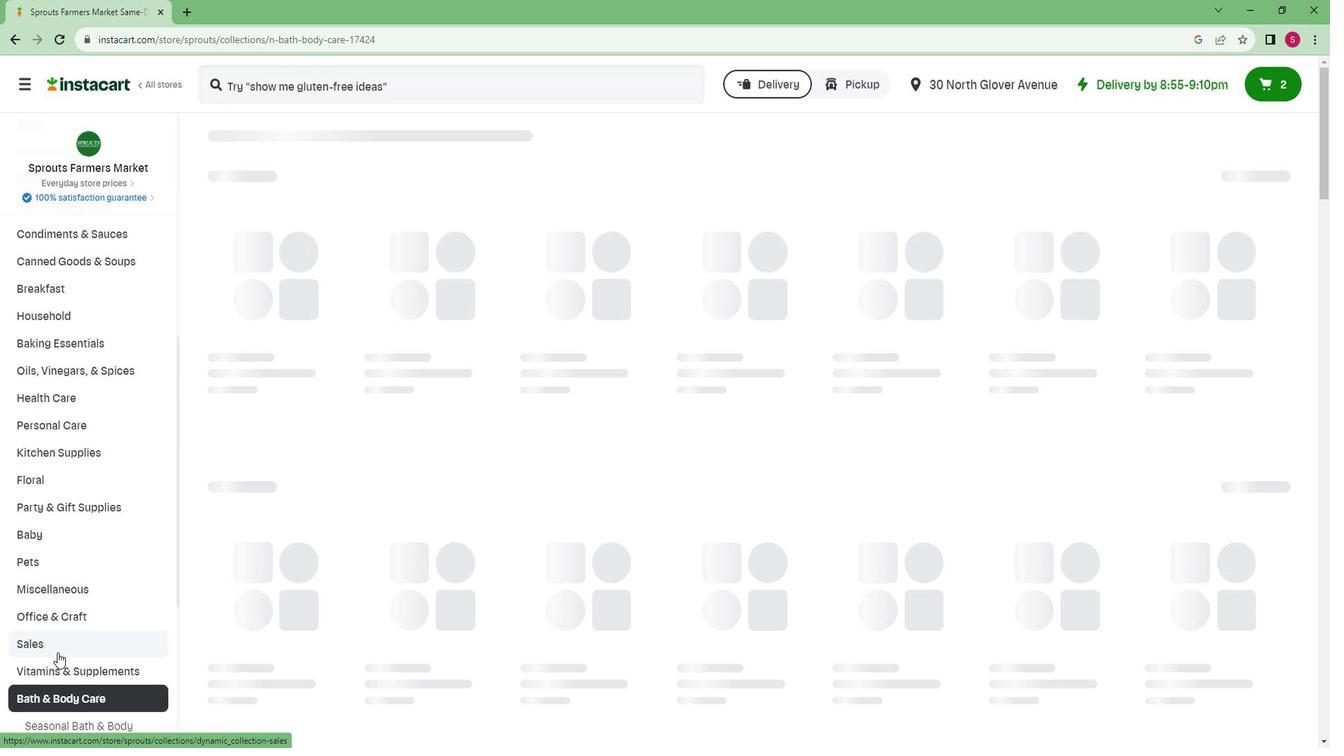 
Action: Mouse scrolled (67, 634) with delta (0, 0)
Screenshot: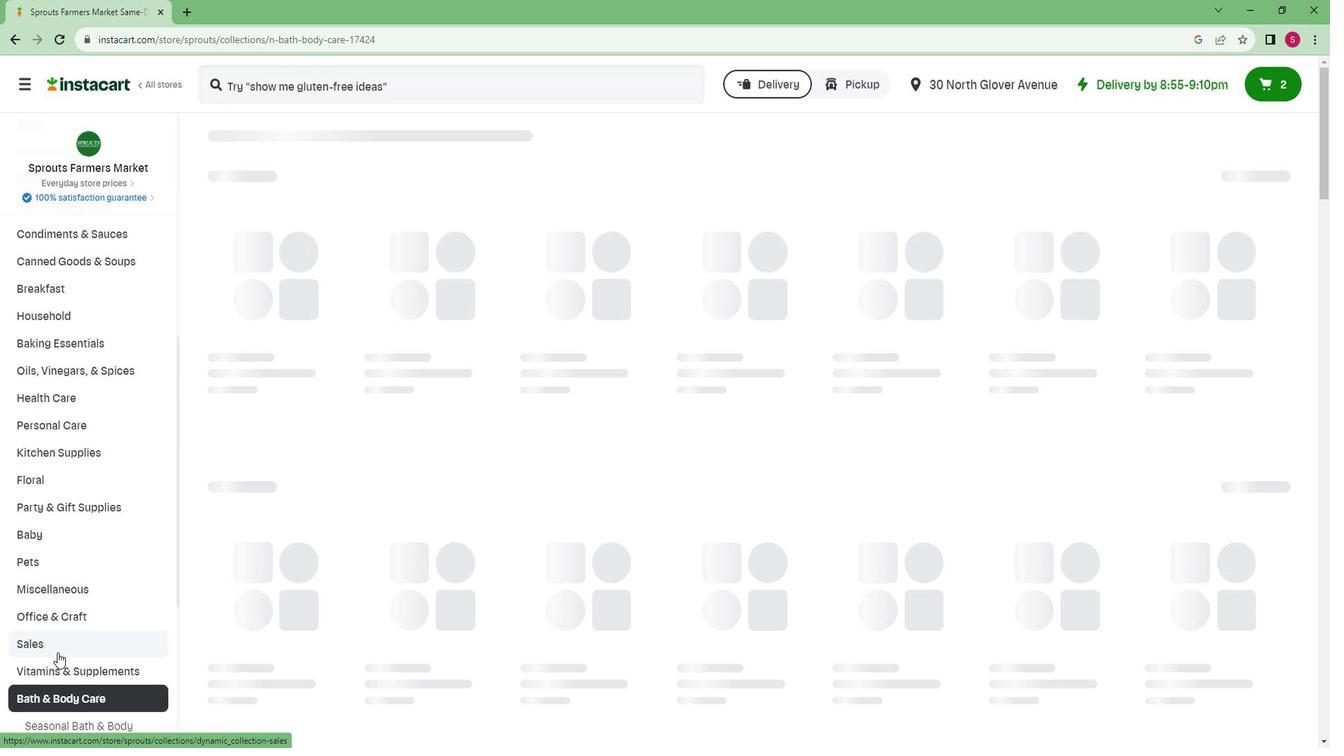 
Action: Mouse moved to (45, 663)
Screenshot: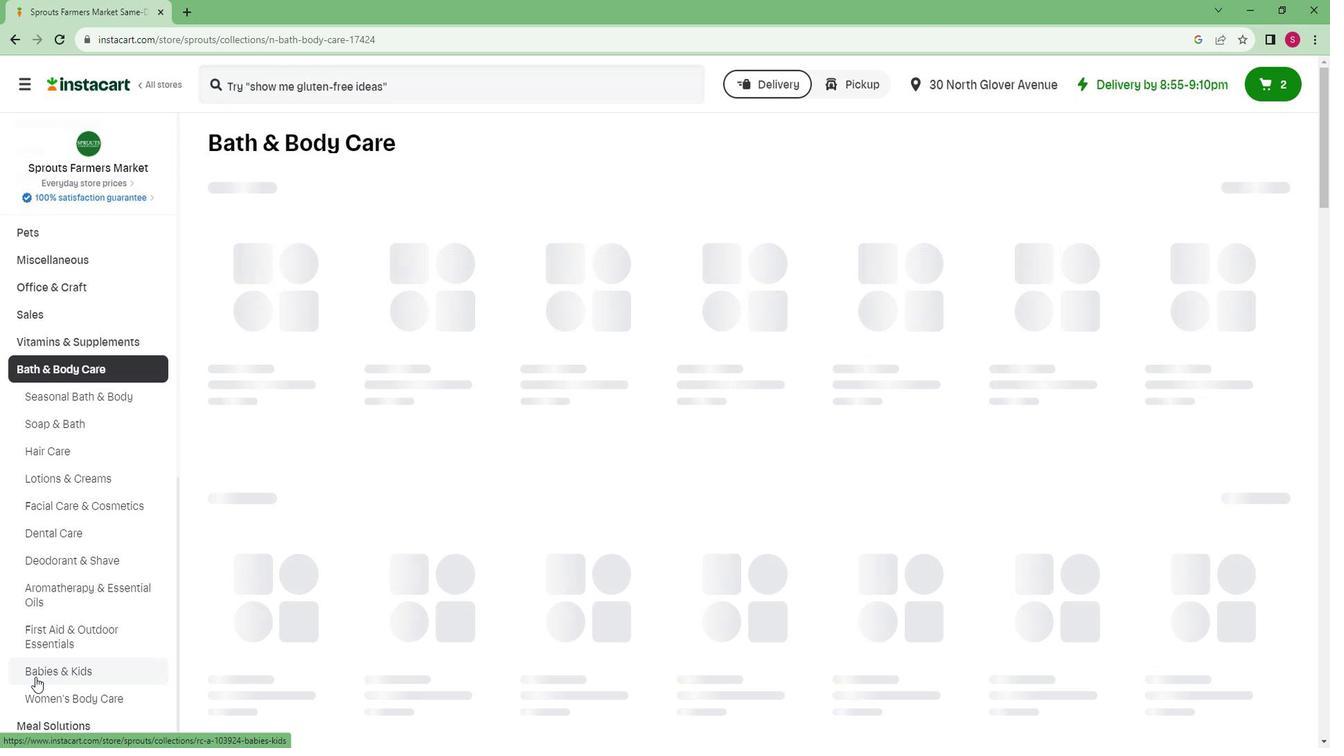 
Action: Mouse pressed left at (45, 663)
Screenshot: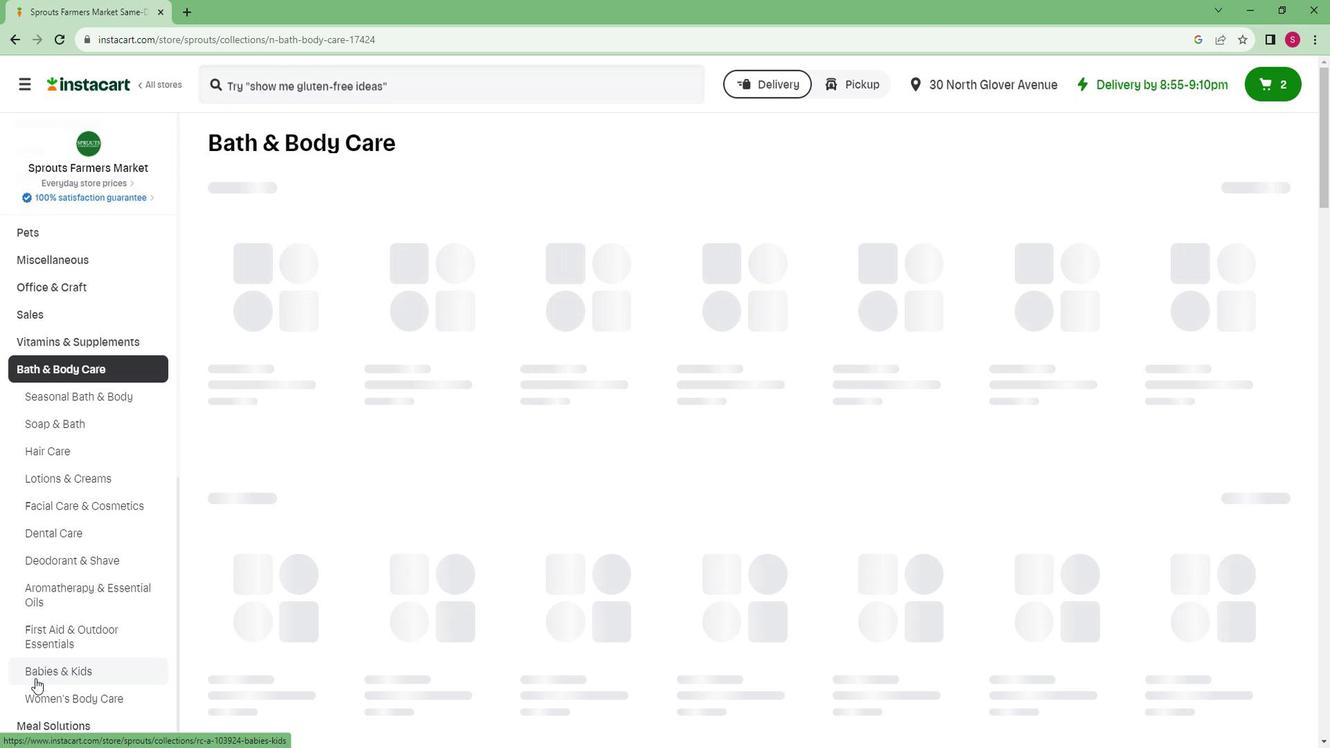 
Action: Mouse moved to (345, 195)
Screenshot: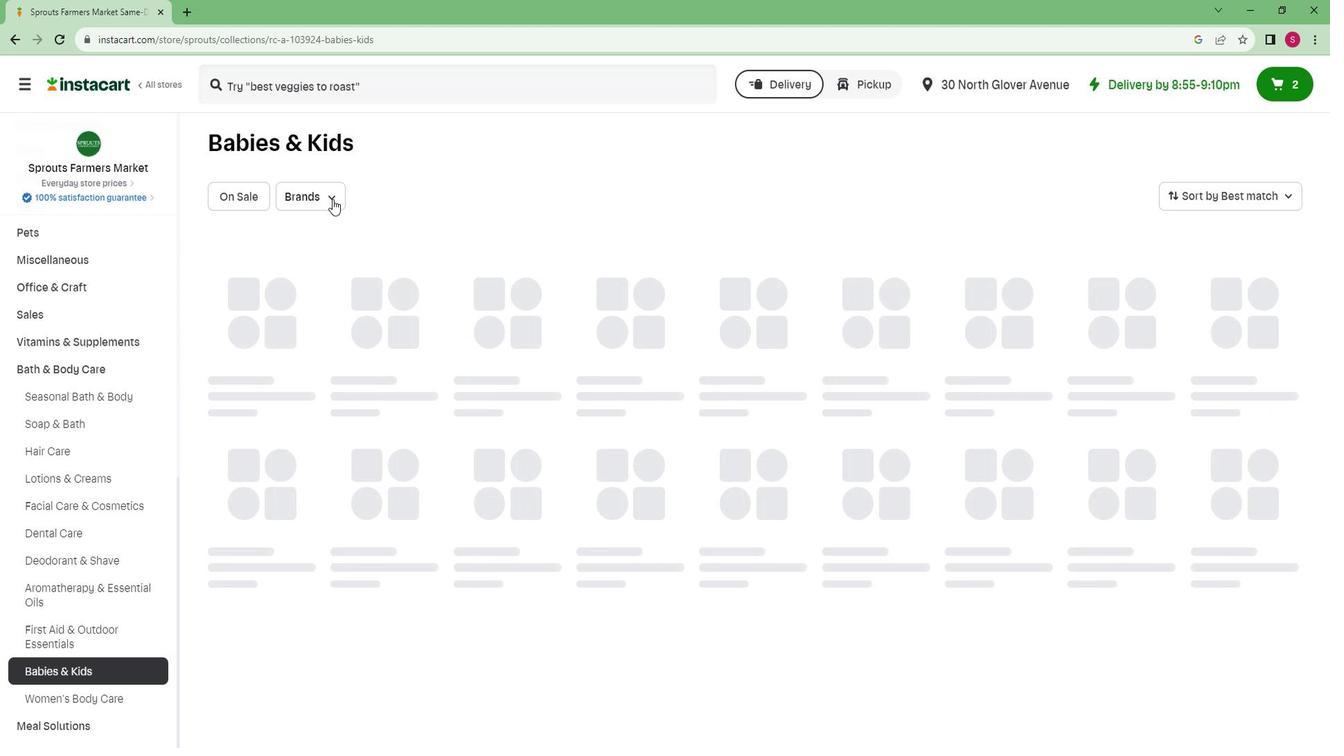 
Action: Mouse pressed left at (345, 195)
Screenshot: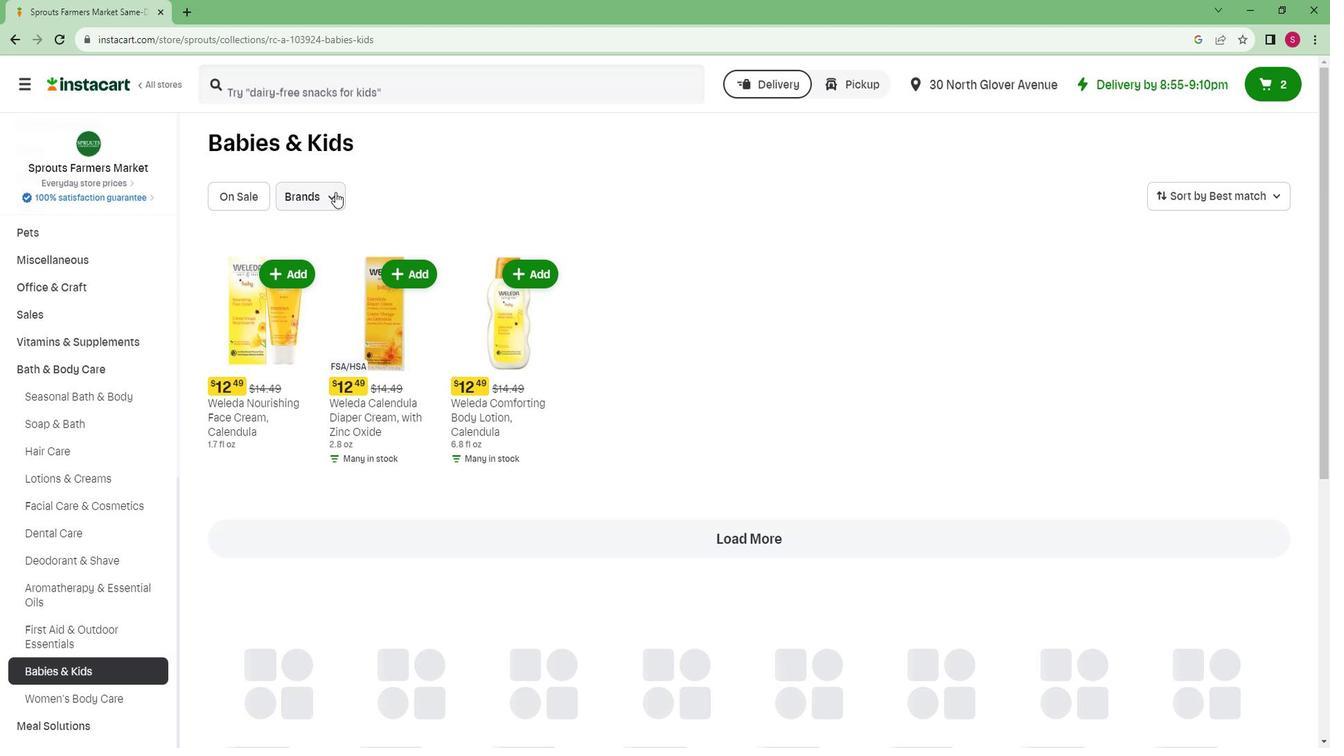 
Action: Mouse moved to (318, 311)
Screenshot: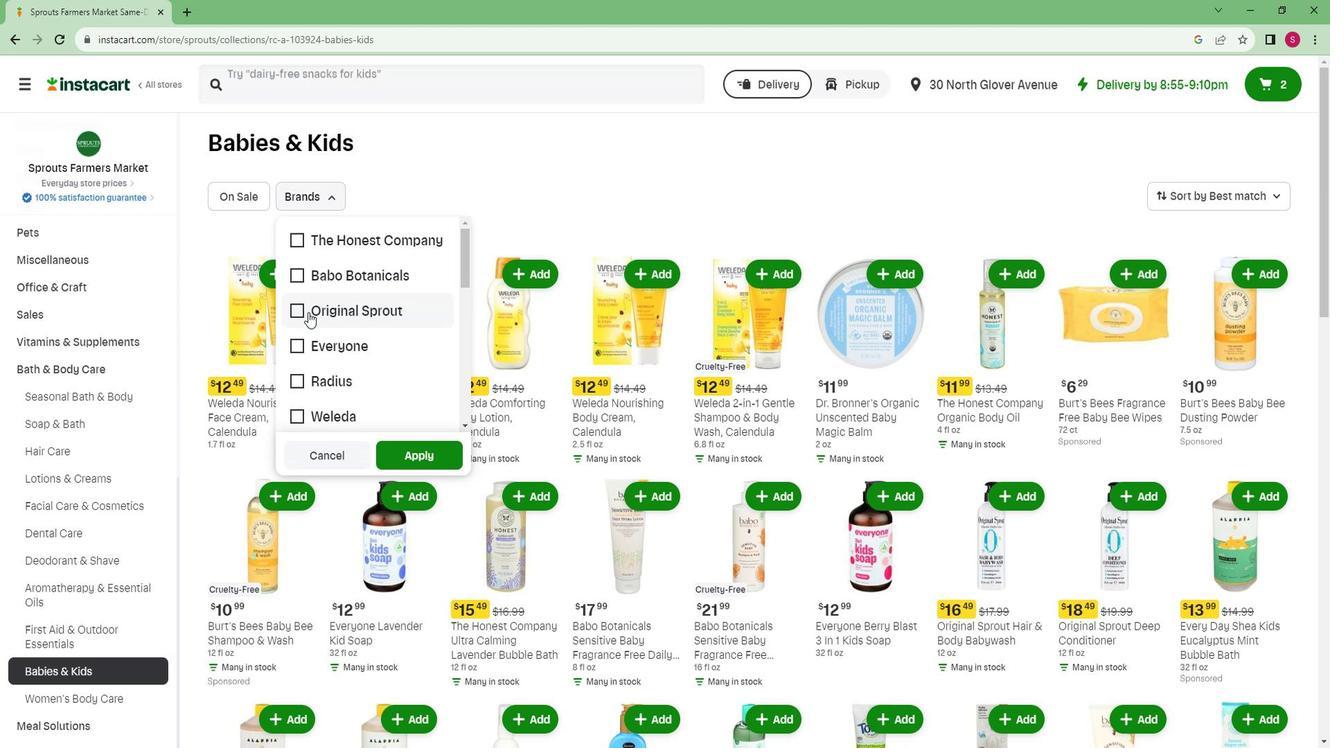 
Action: Mouse pressed left at (318, 311)
Screenshot: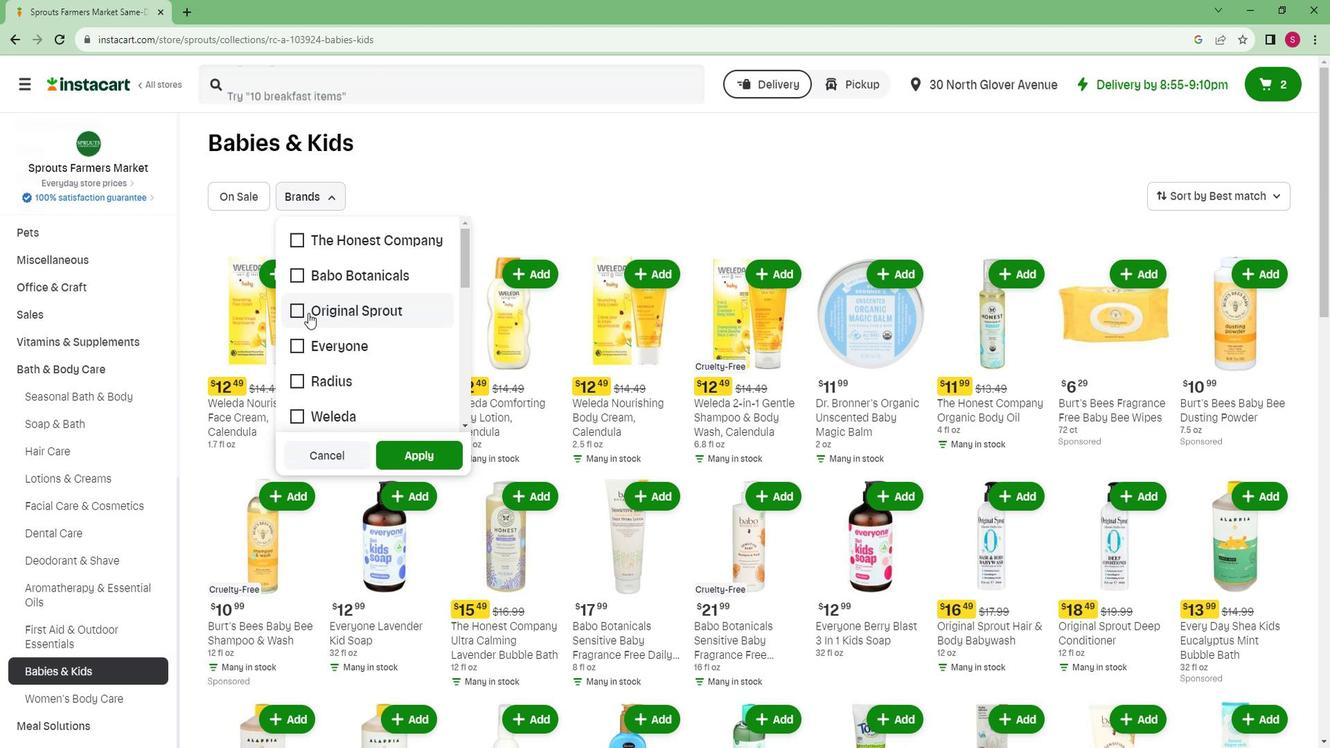 
Action: Mouse moved to (427, 457)
Screenshot: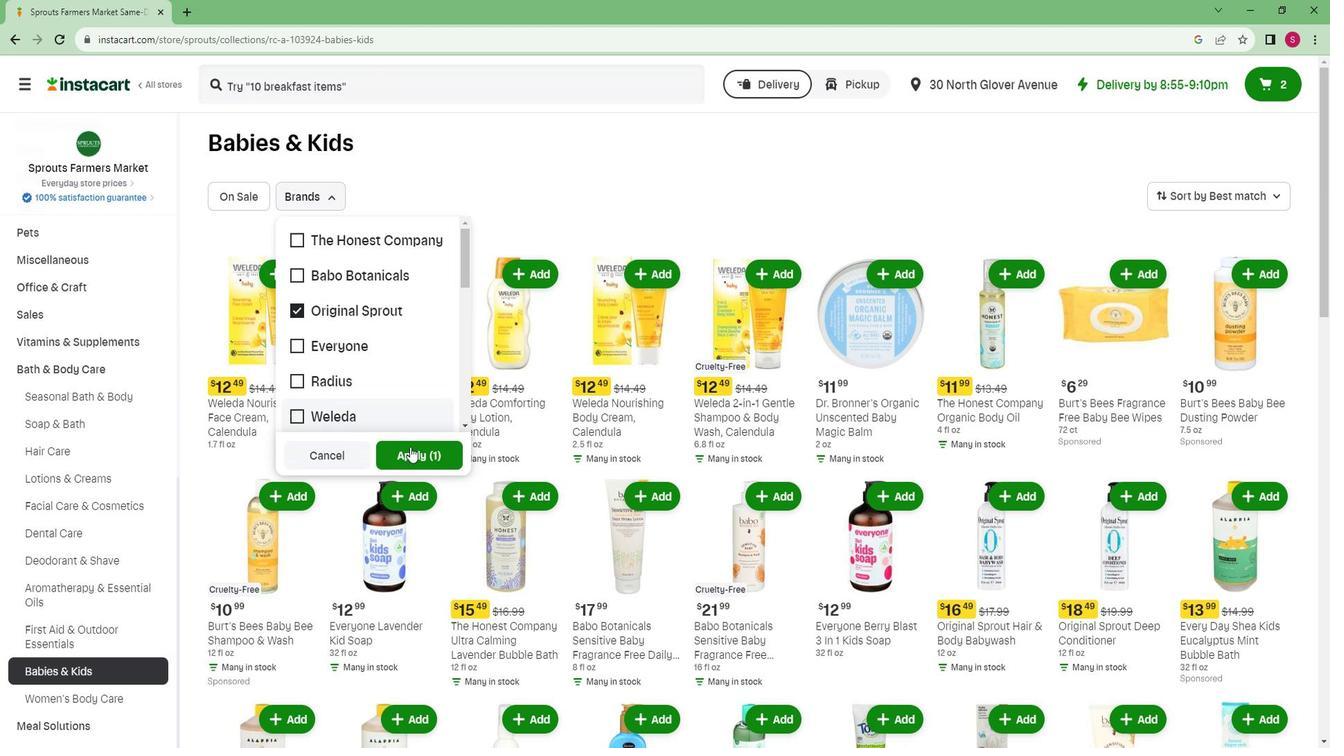 
Action: Mouse pressed left at (427, 457)
Screenshot: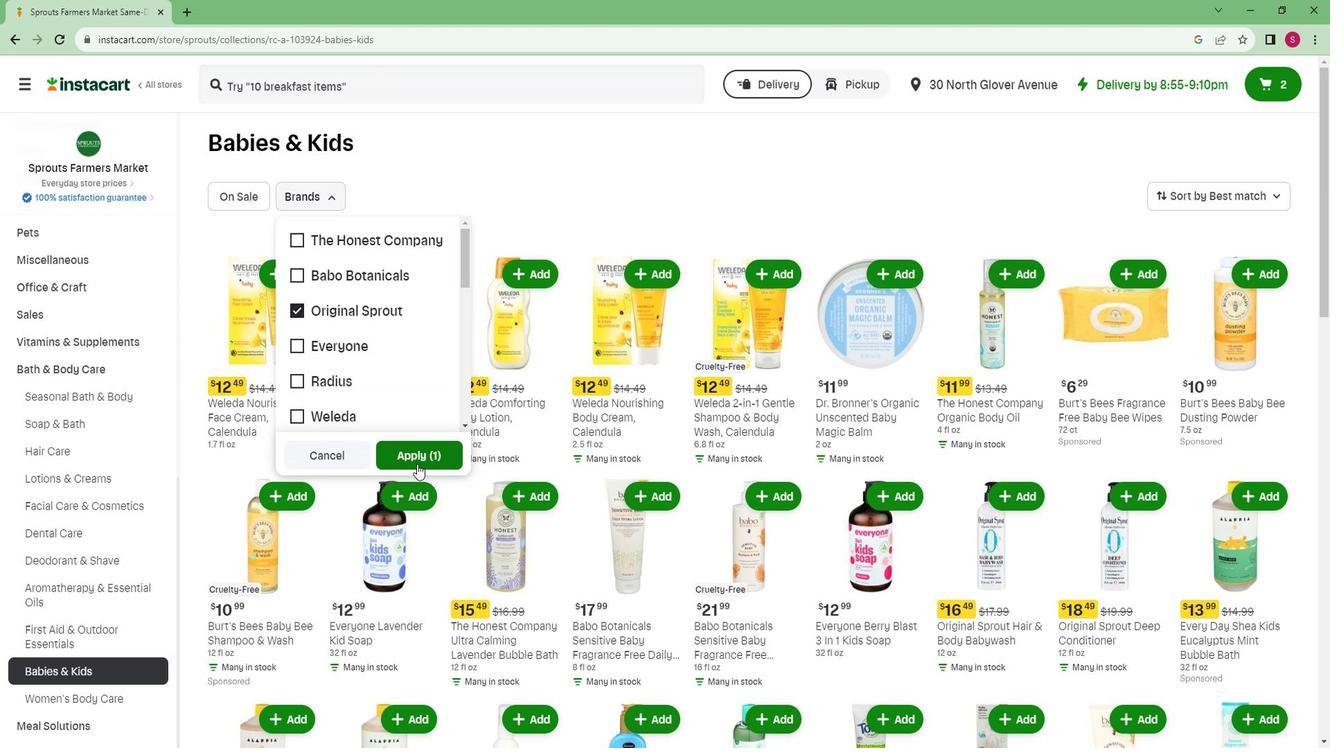 
Action: Mouse moved to (433, 451)
Screenshot: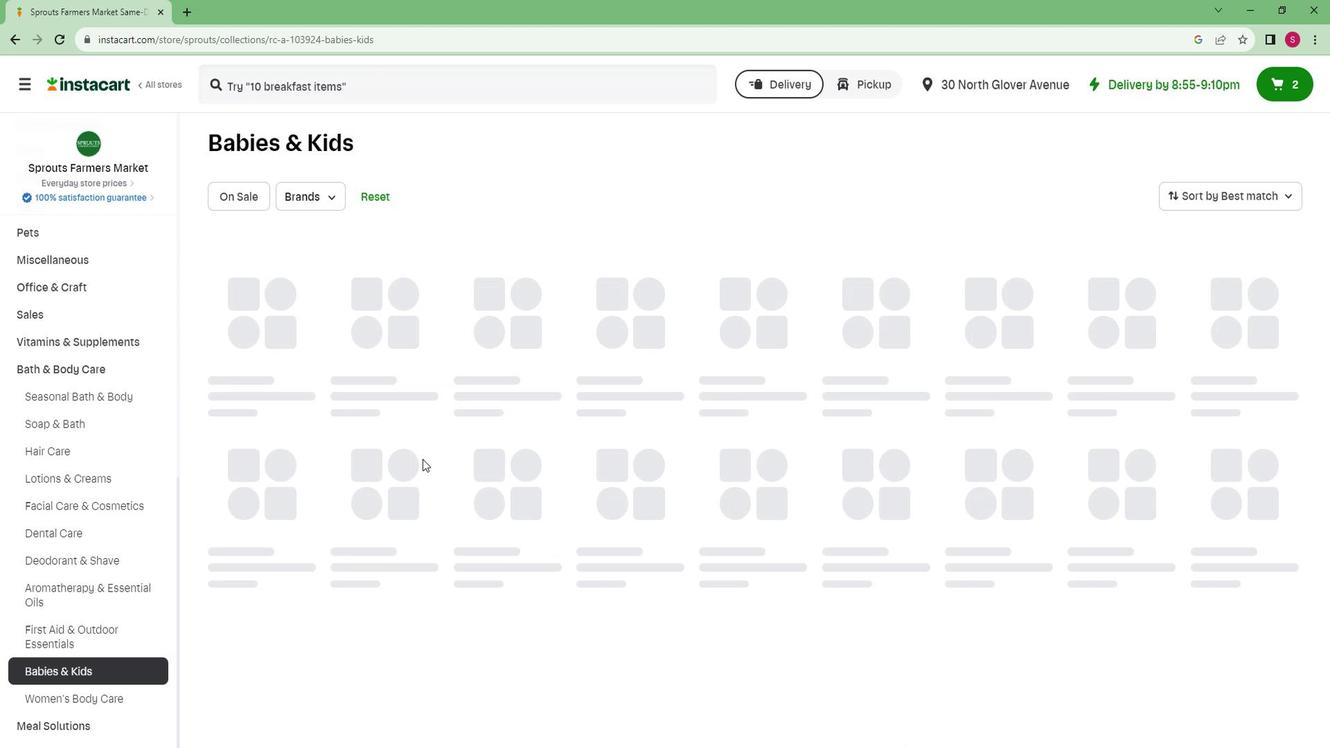 
